 Task: Create a schedule automation trigger every month on the 1 at 11:00 AM starting on January 1, 2023.
Action: Mouse moved to (1090, 310)
Screenshot: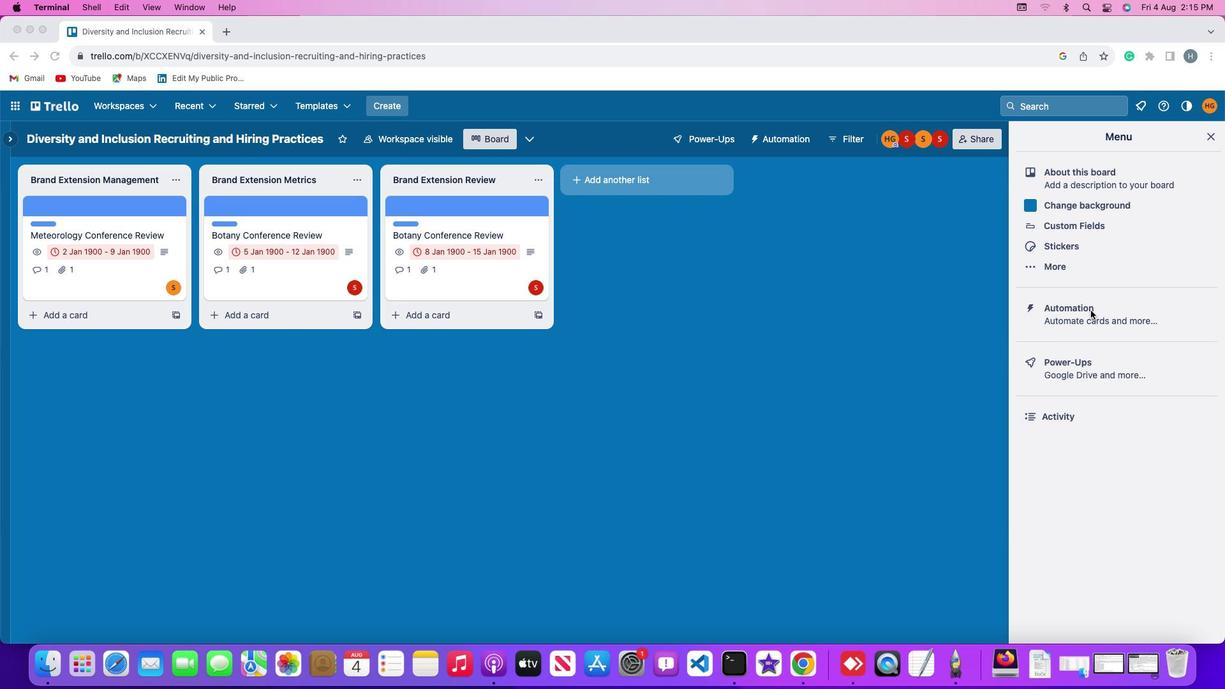
Action: Mouse pressed left at (1090, 310)
Screenshot: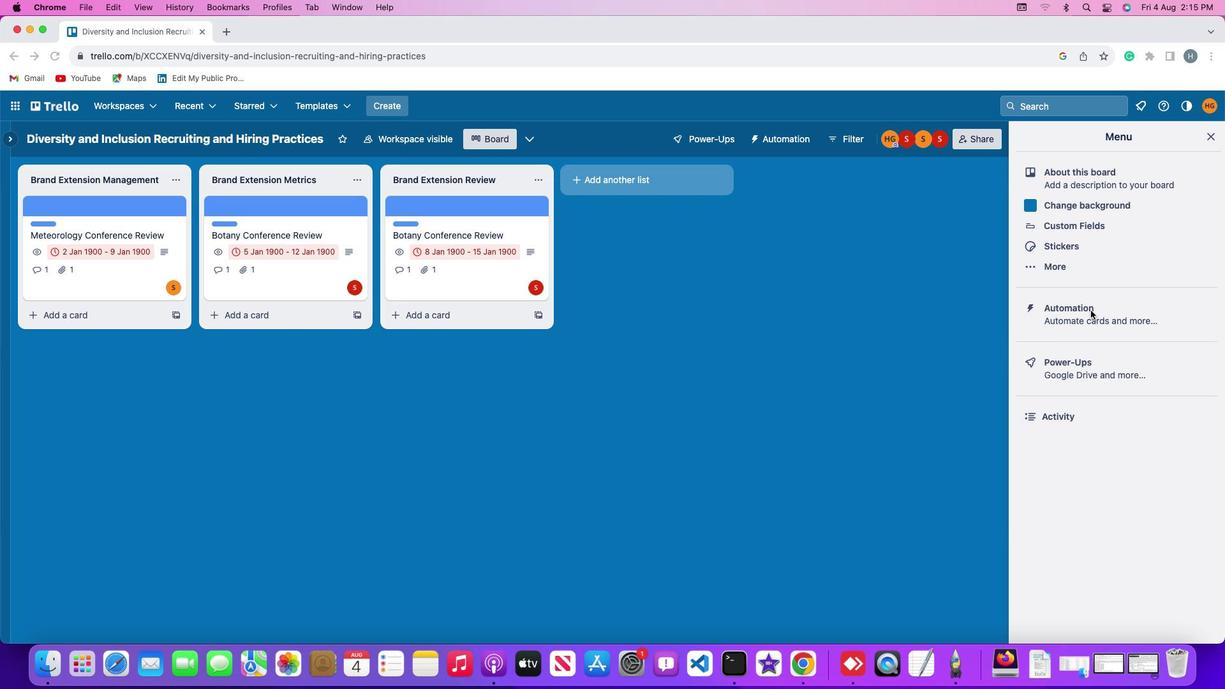 
Action: Mouse moved to (1091, 310)
Screenshot: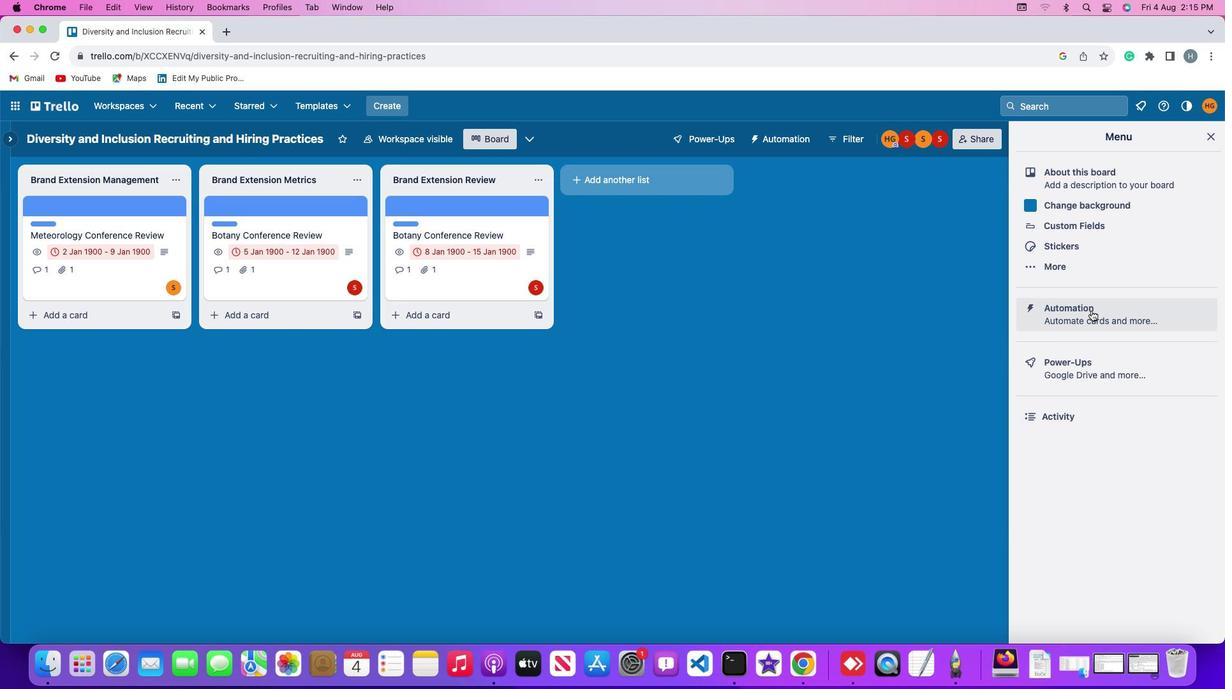 
Action: Mouse pressed left at (1091, 310)
Screenshot: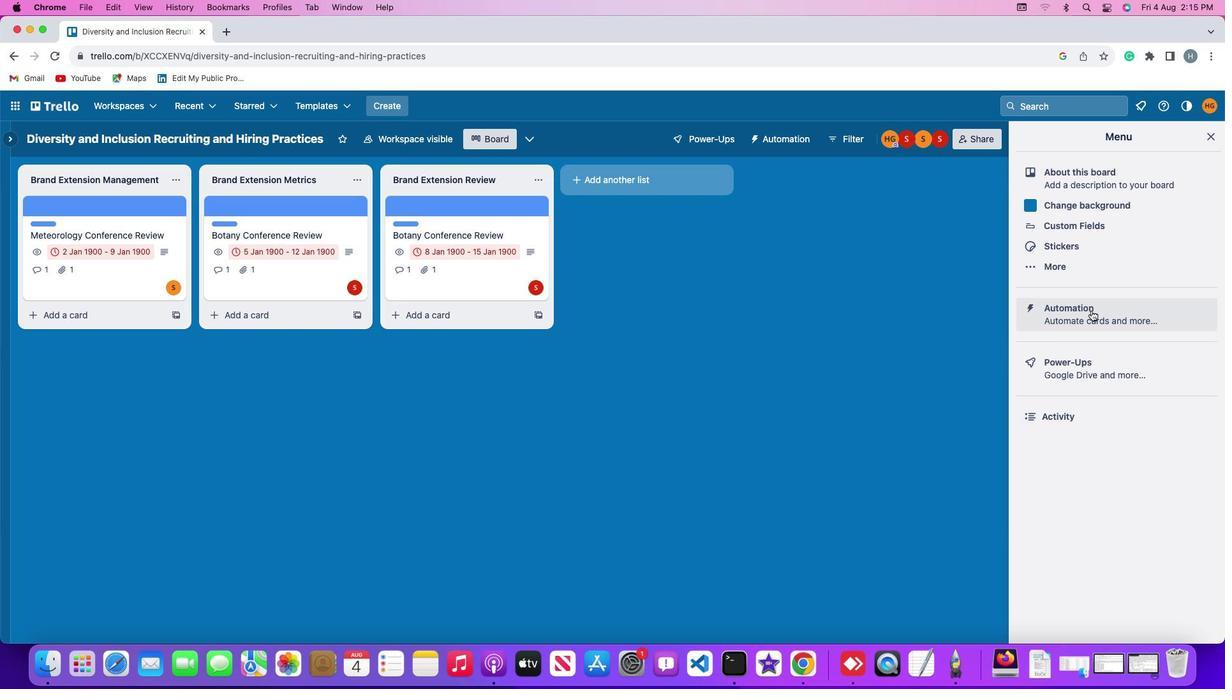 
Action: Mouse moved to (77, 275)
Screenshot: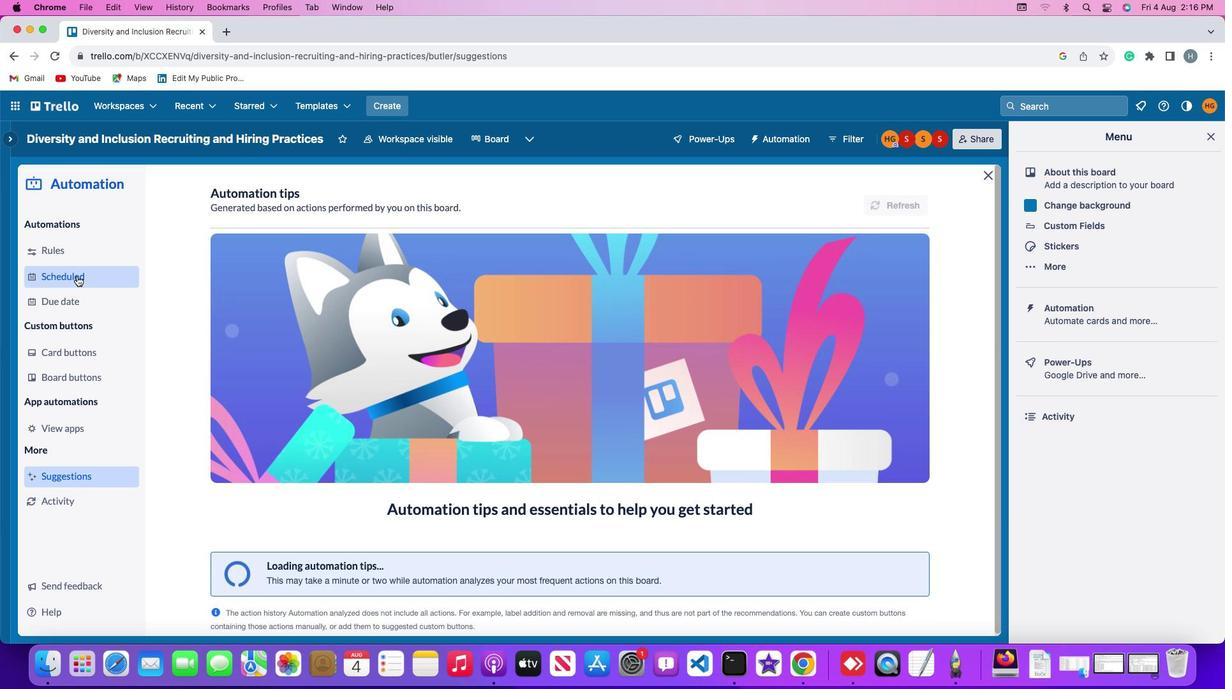 
Action: Mouse pressed left at (77, 275)
Screenshot: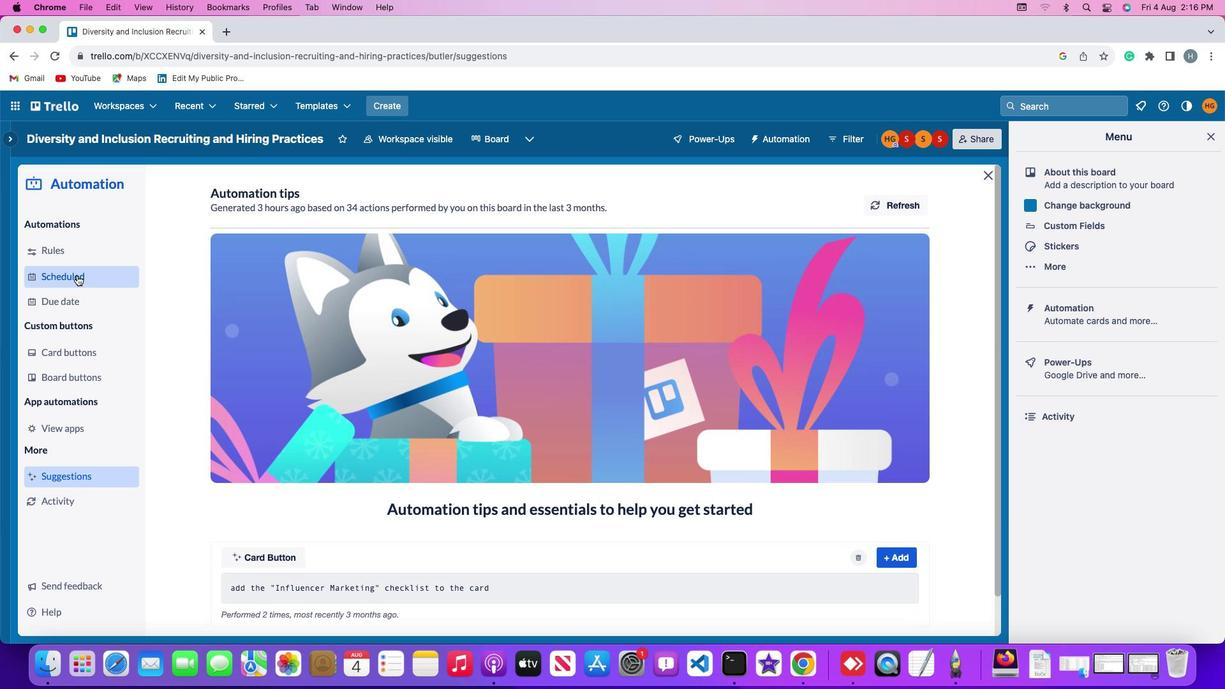
Action: Mouse moved to (874, 193)
Screenshot: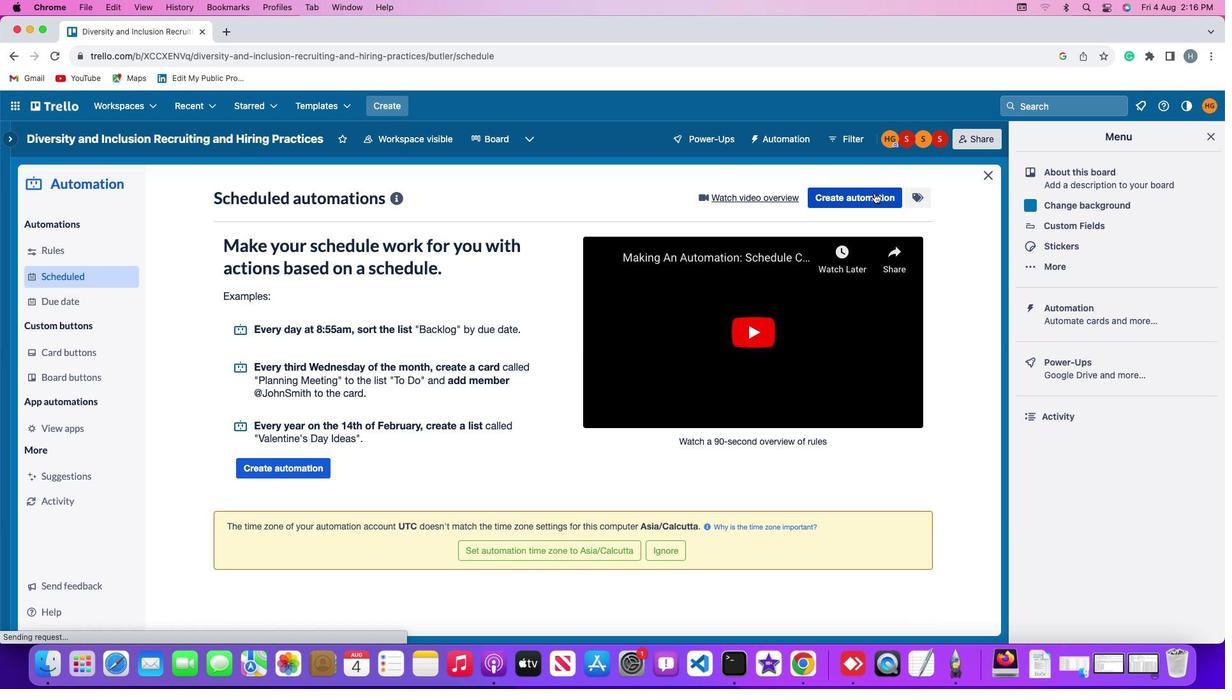 
Action: Mouse pressed left at (874, 193)
Screenshot: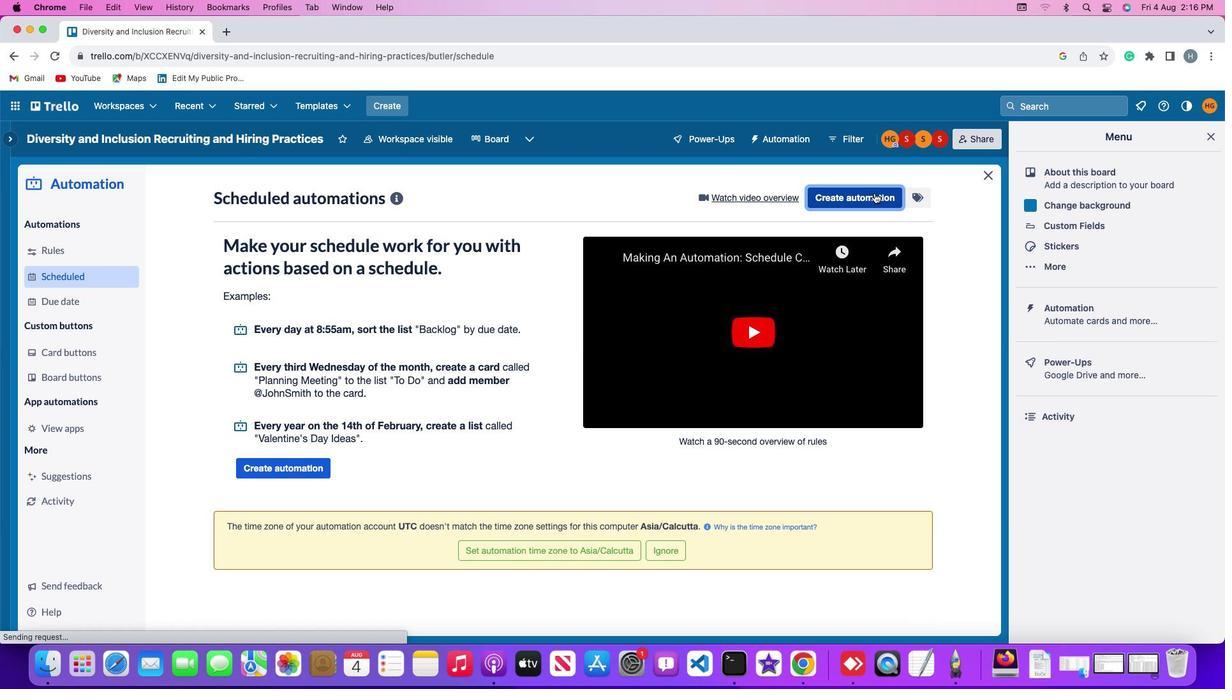 
Action: Mouse moved to (676, 317)
Screenshot: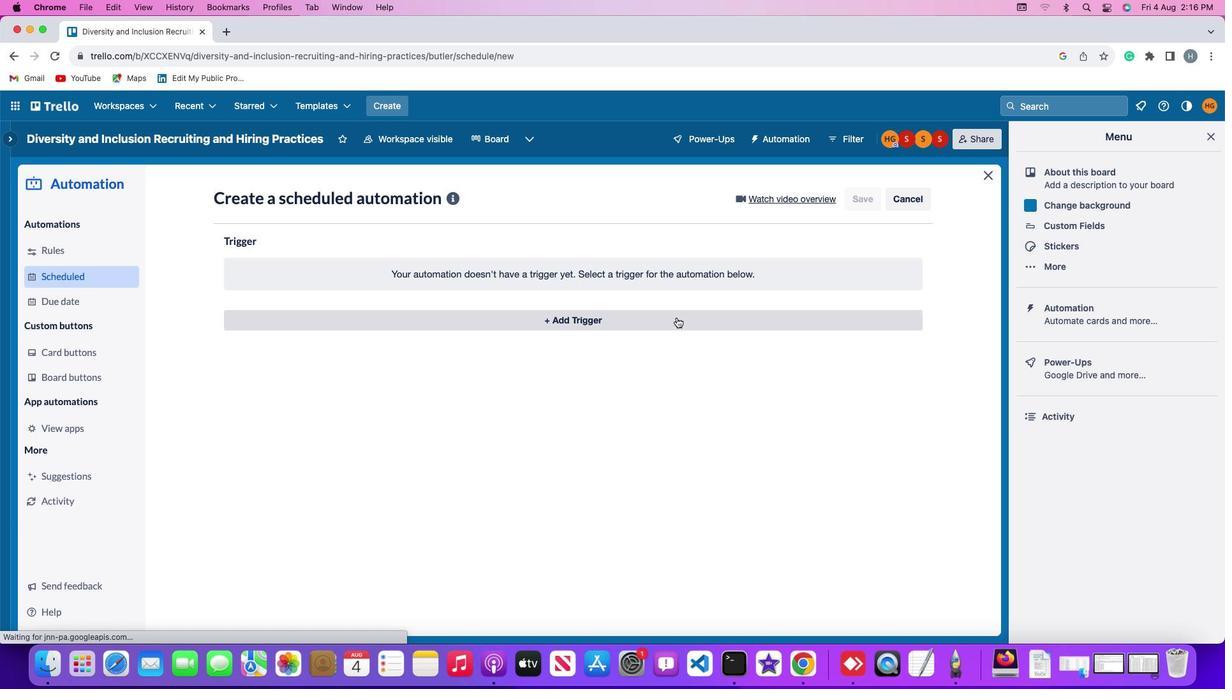 
Action: Mouse pressed left at (676, 317)
Screenshot: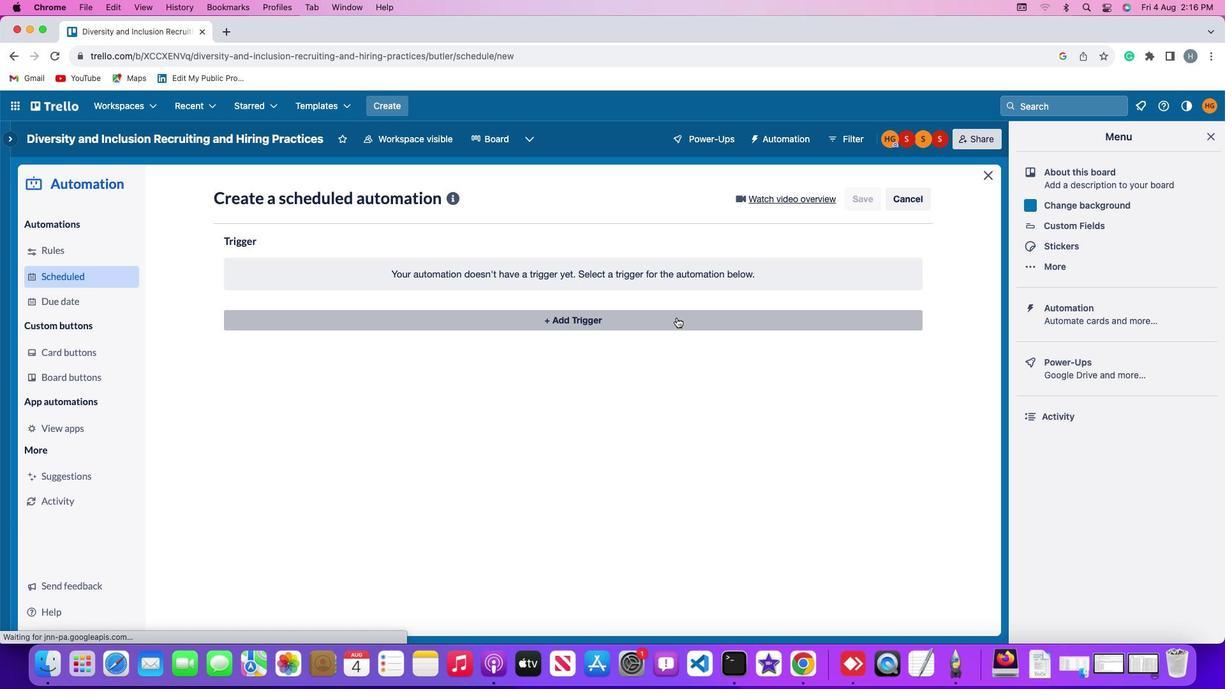 
Action: Mouse moved to (270, 534)
Screenshot: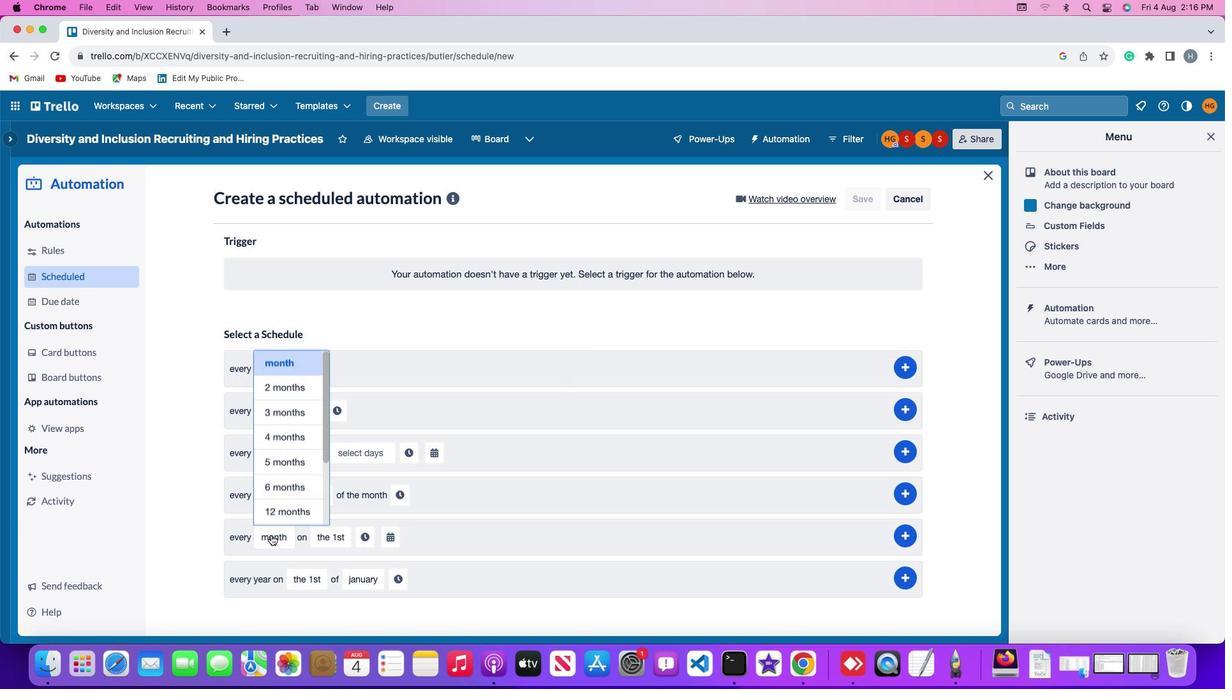 
Action: Mouse pressed left at (270, 534)
Screenshot: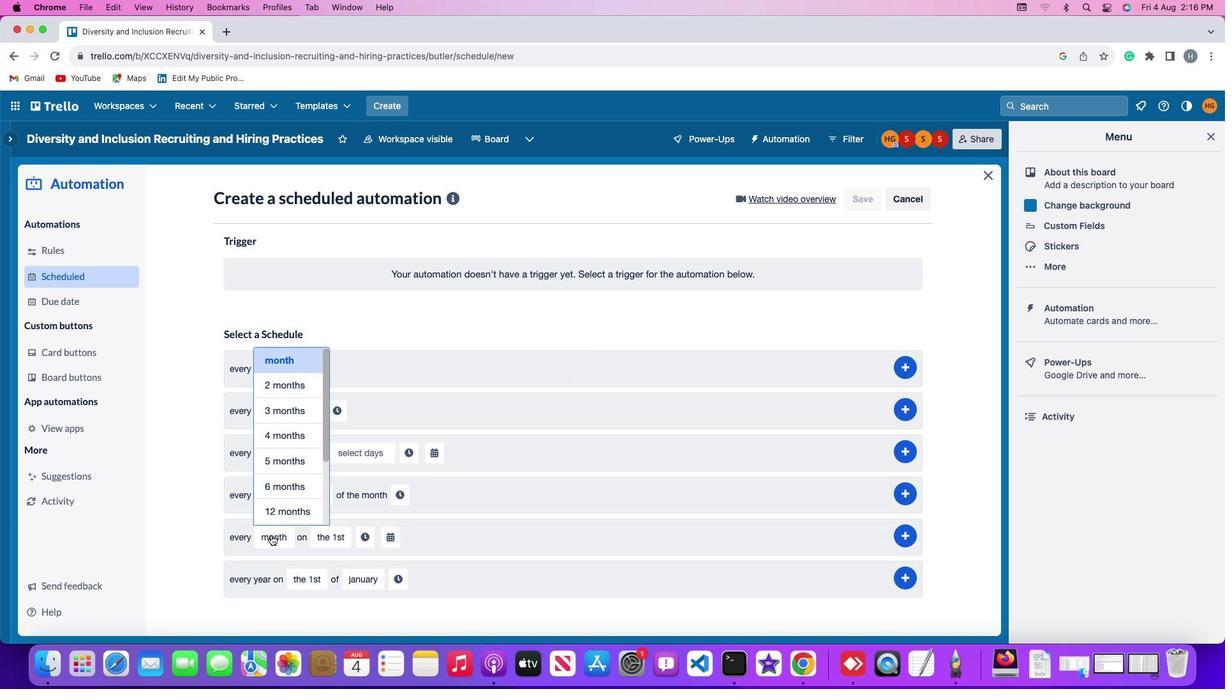 
Action: Mouse moved to (289, 359)
Screenshot: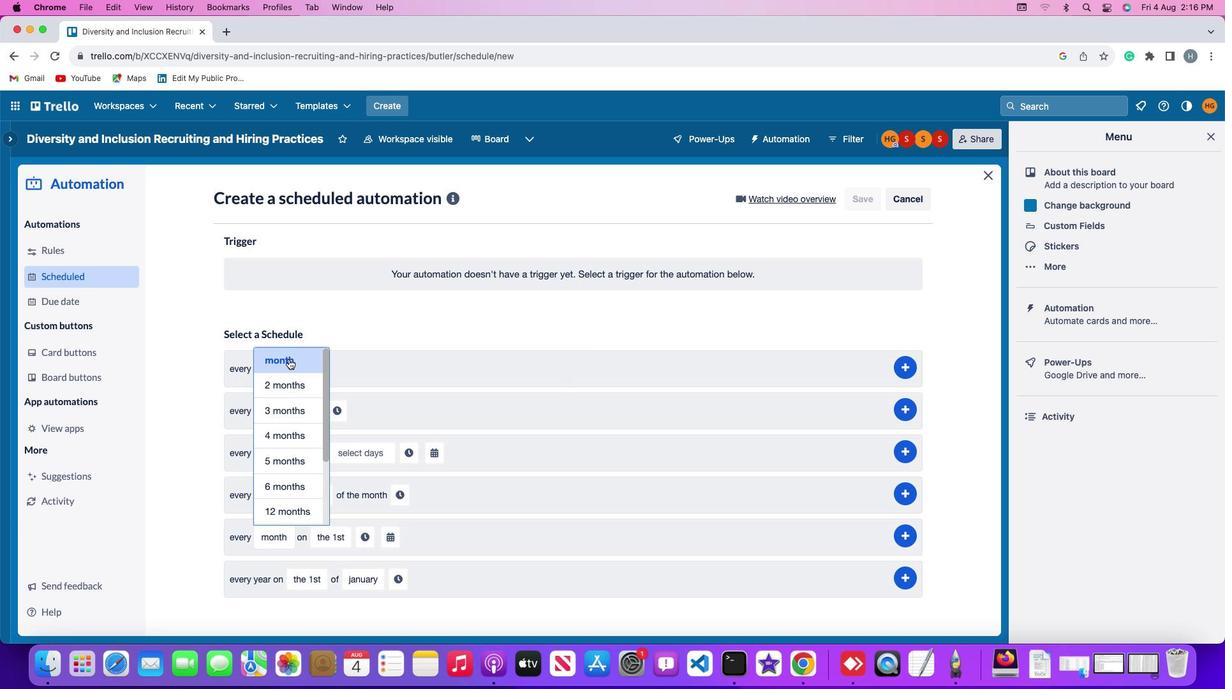 
Action: Mouse pressed left at (289, 359)
Screenshot: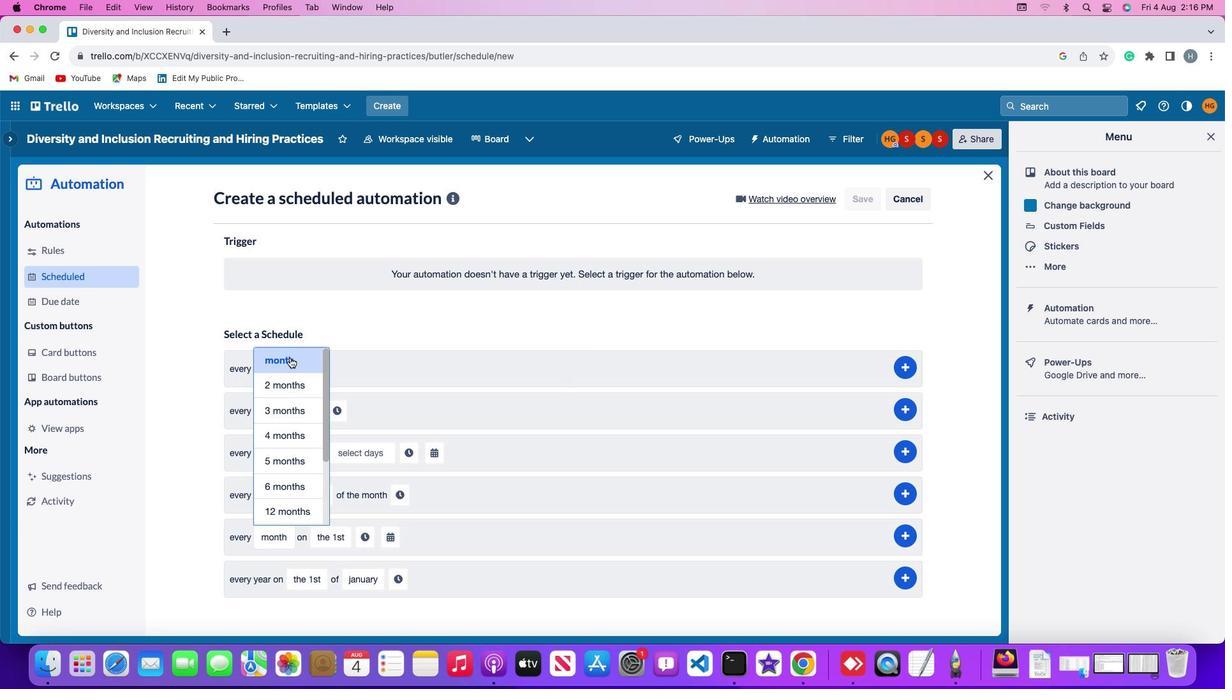 
Action: Mouse moved to (334, 533)
Screenshot: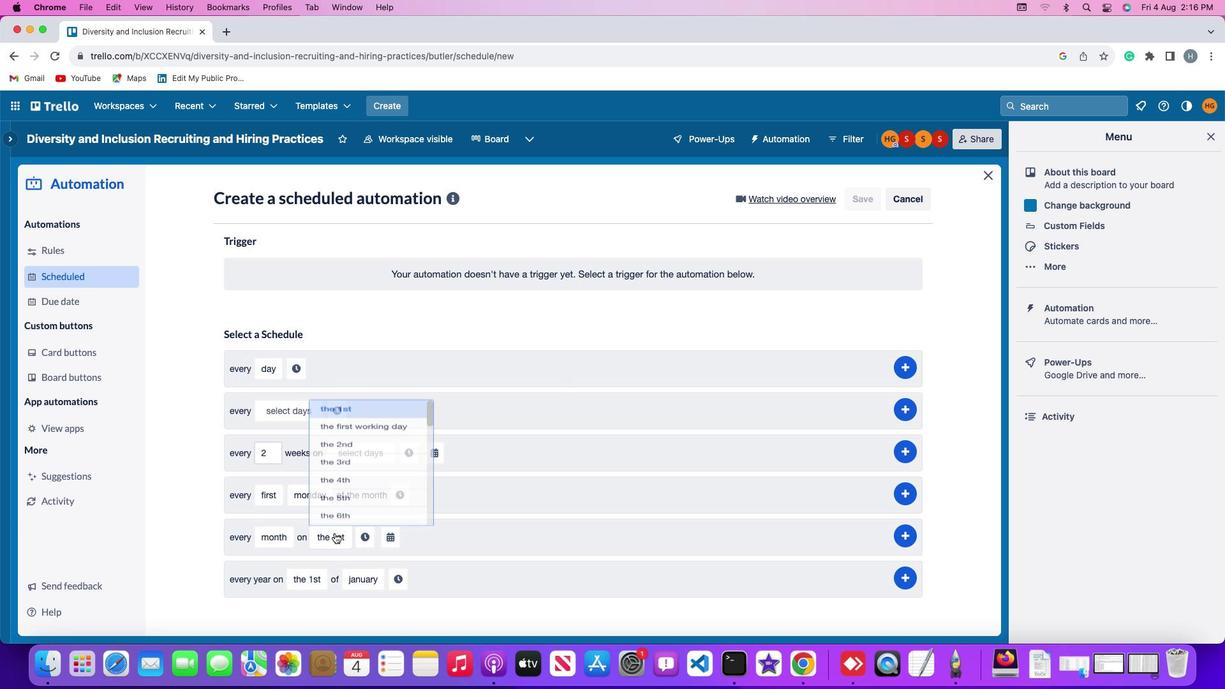 
Action: Mouse pressed left at (334, 533)
Screenshot: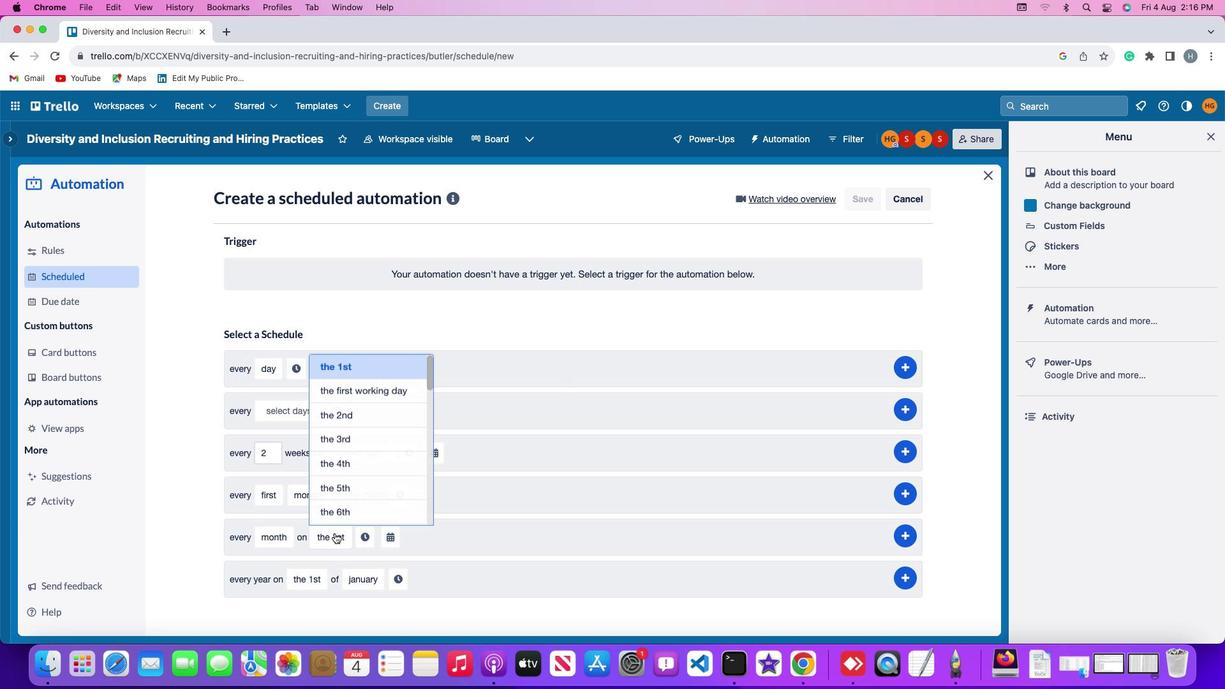 
Action: Mouse moved to (365, 360)
Screenshot: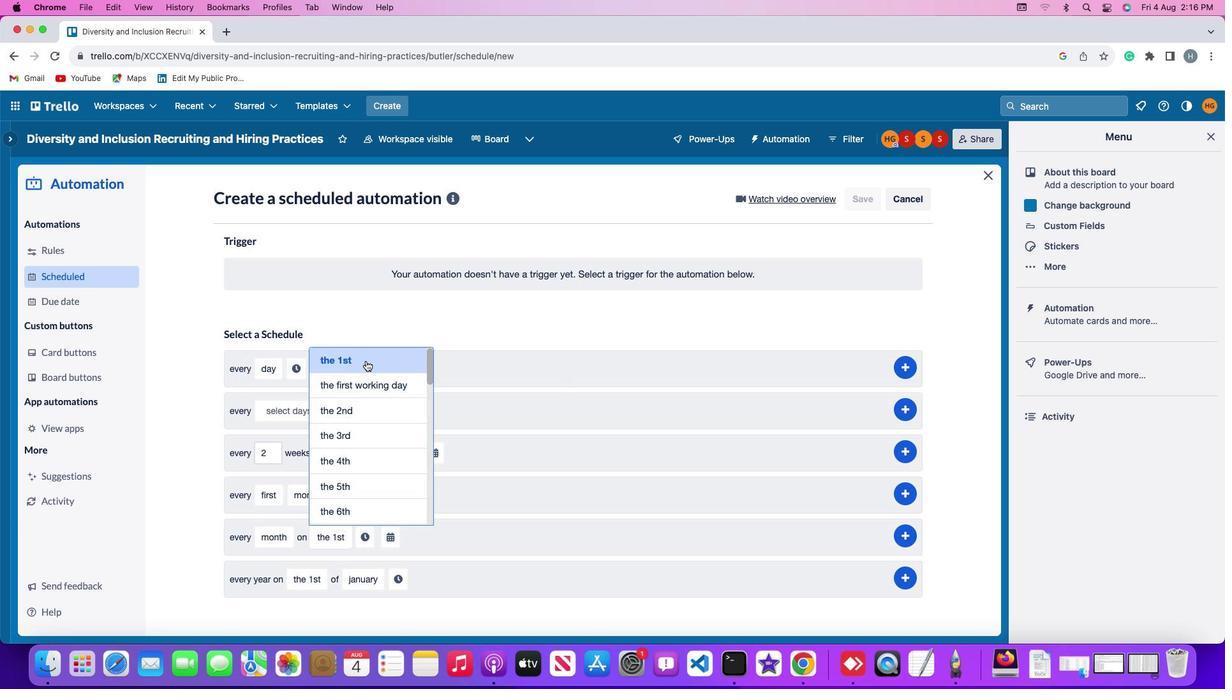 
Action: Mouse pressed left at (365, 360)
Screenshot: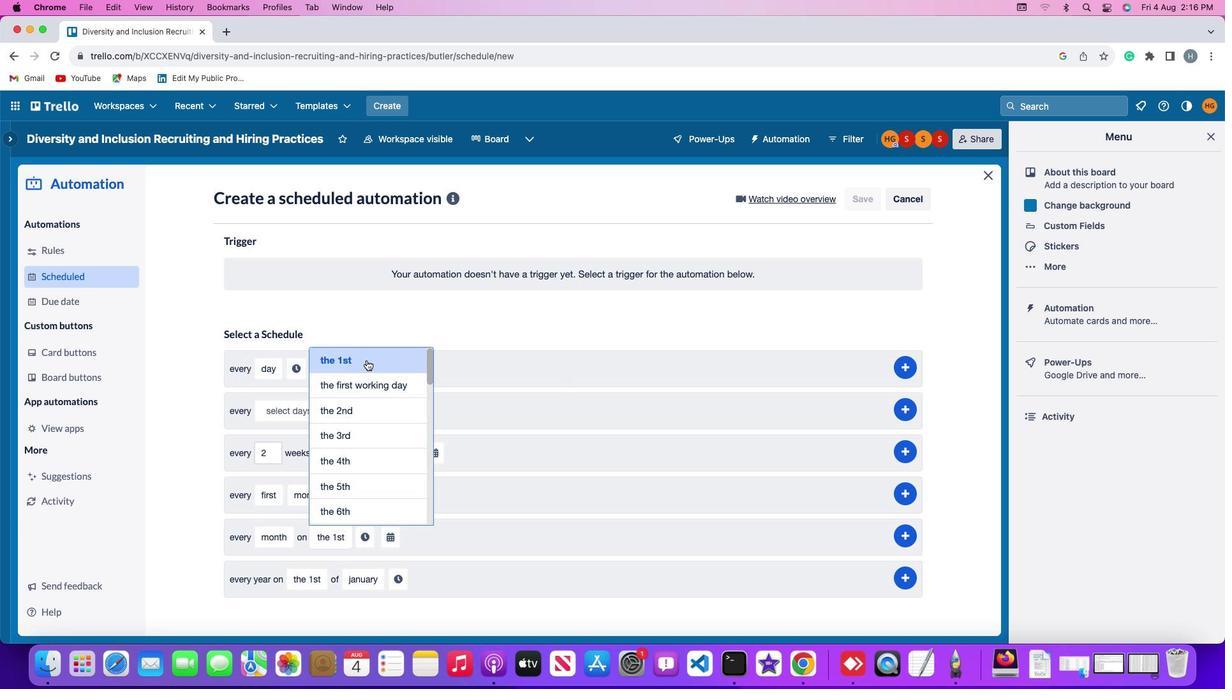 
Action: Mouse moved to (367, 536)
Screenshot: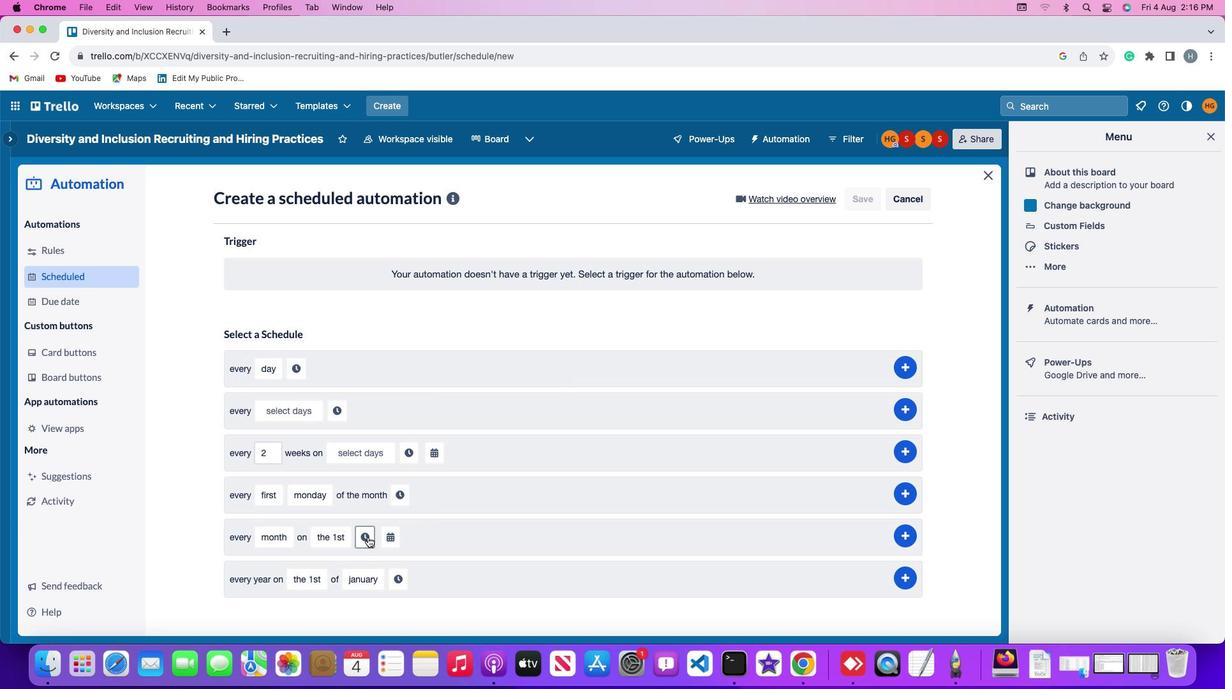 
Action: Mouse pressed left at (367, 536)
Screenshot: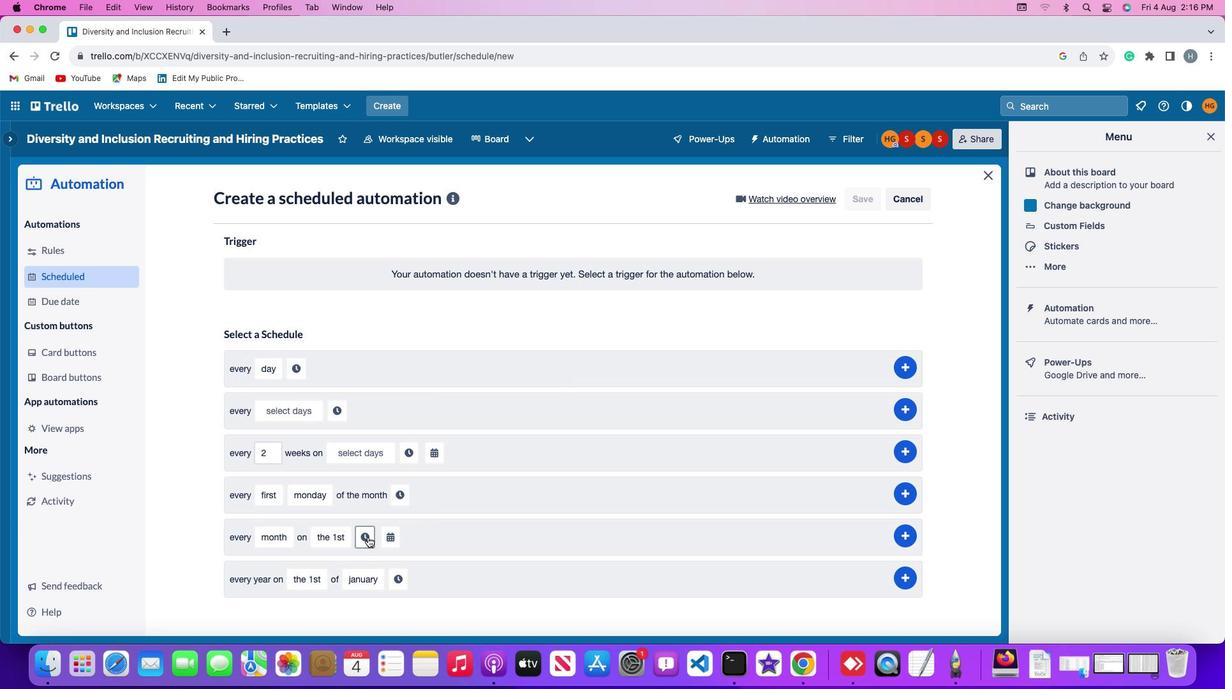 
Action: Mouse moved to (390, 538)
Screenshot: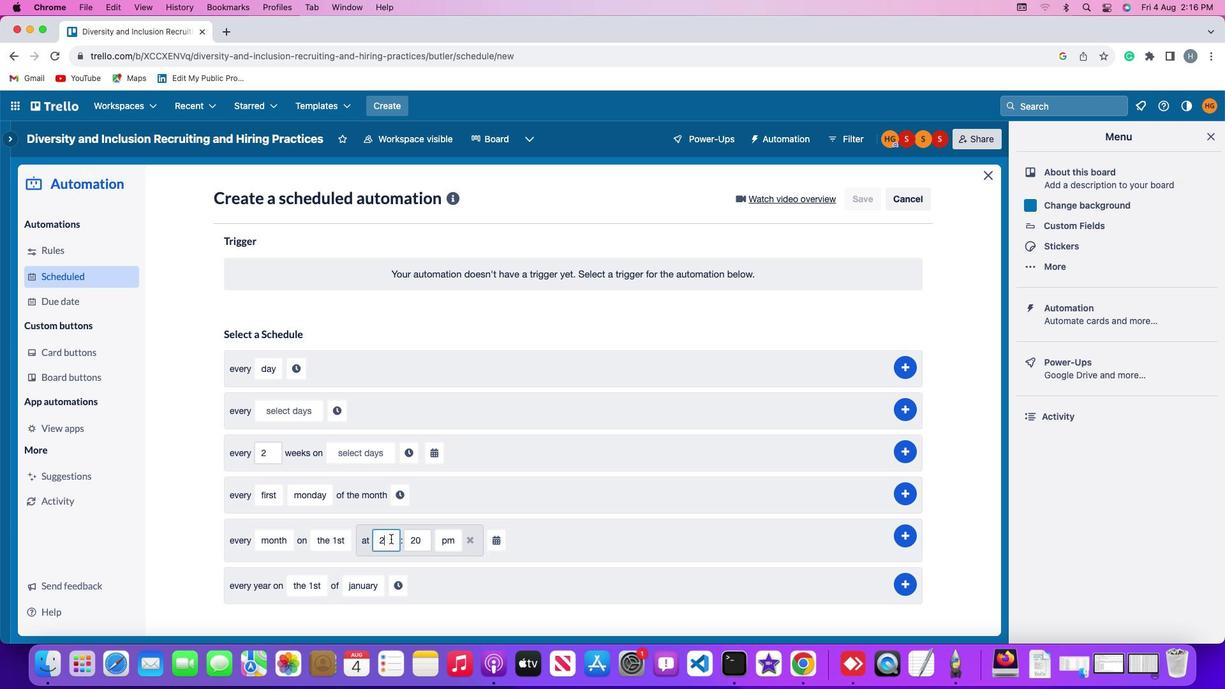 
Action: Mouse pressed left at (390, 538)
Screenshot: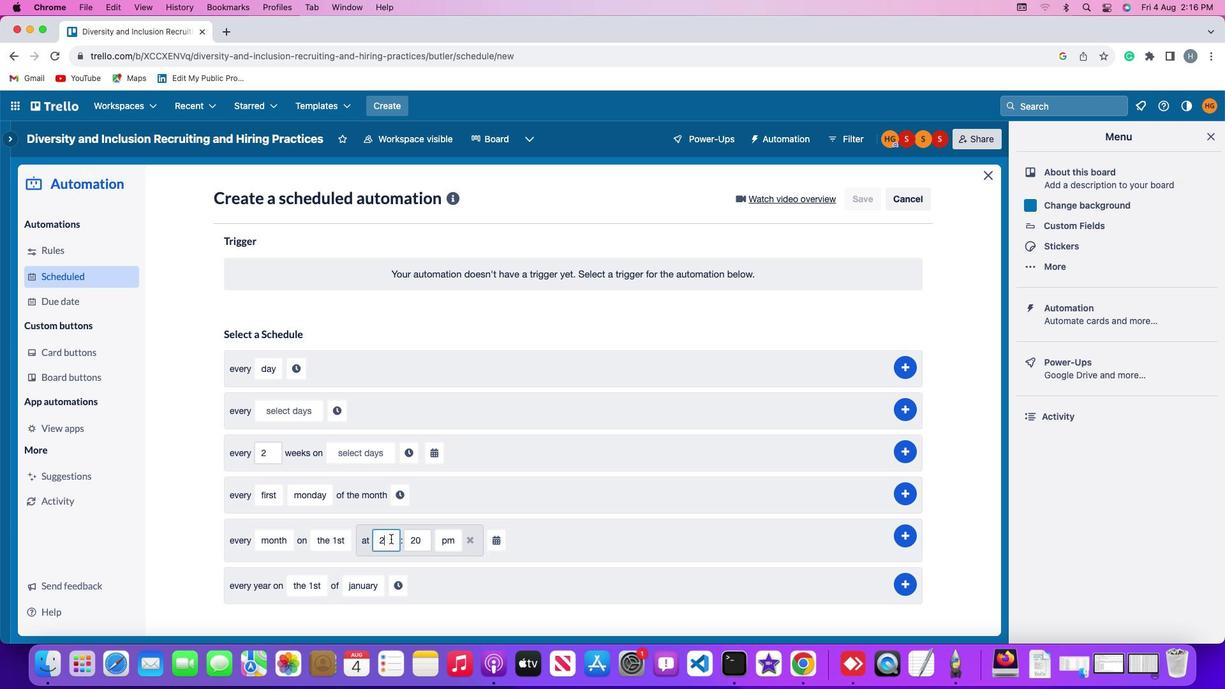 
Action: Key pressed Key.backspace
Screenshot: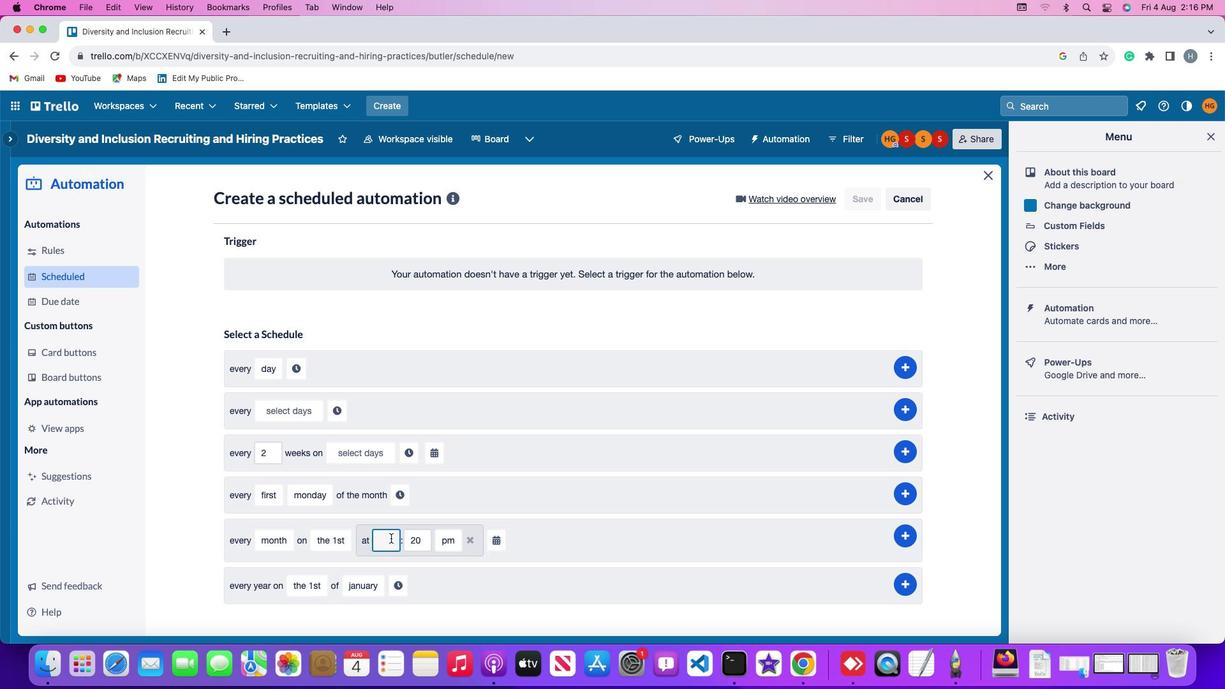 
Action: Mouse moved to (391, 537)
Screenshot: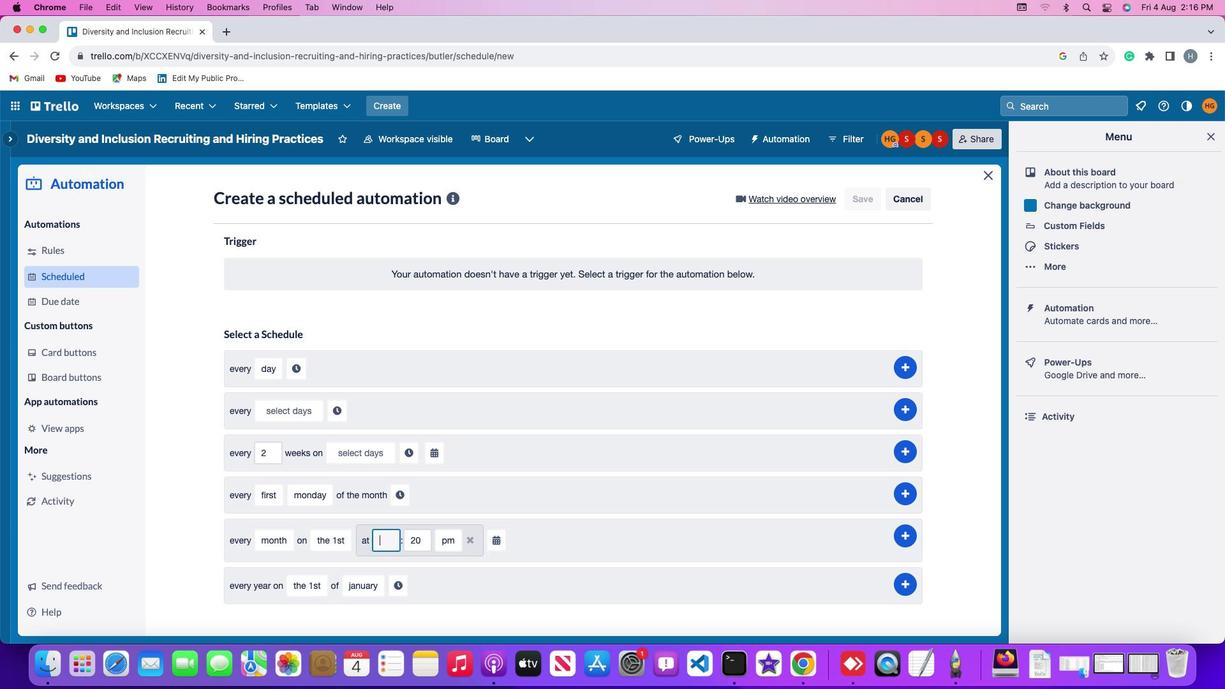 
Action: Key pressed '1''1'
Screenshot: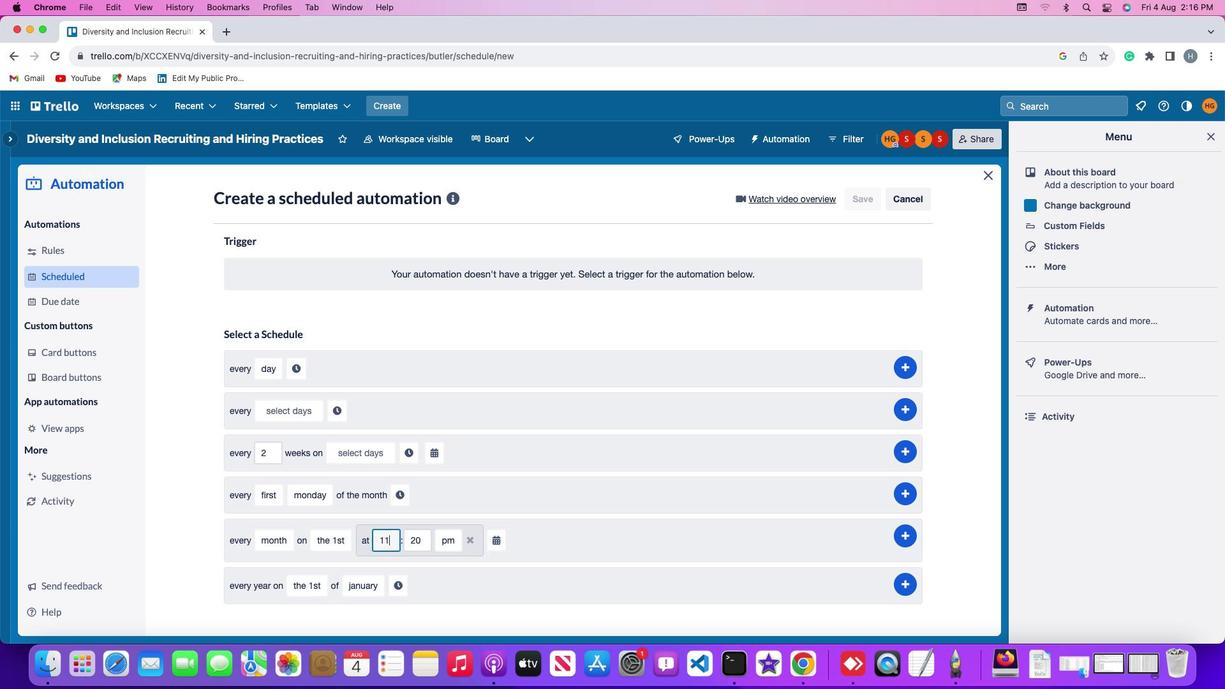 
Action: Mouse moved to (423, 539)
Screenshot: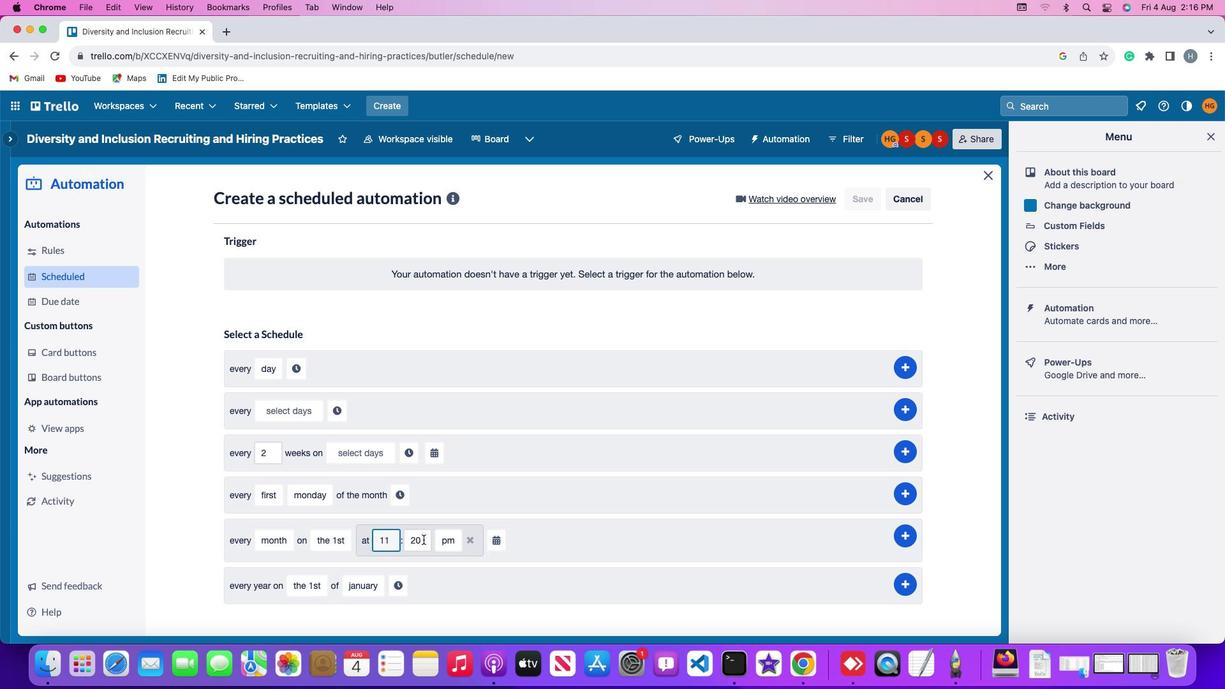 
Action: Mouse pressed left at (423, 539)
Screenshot: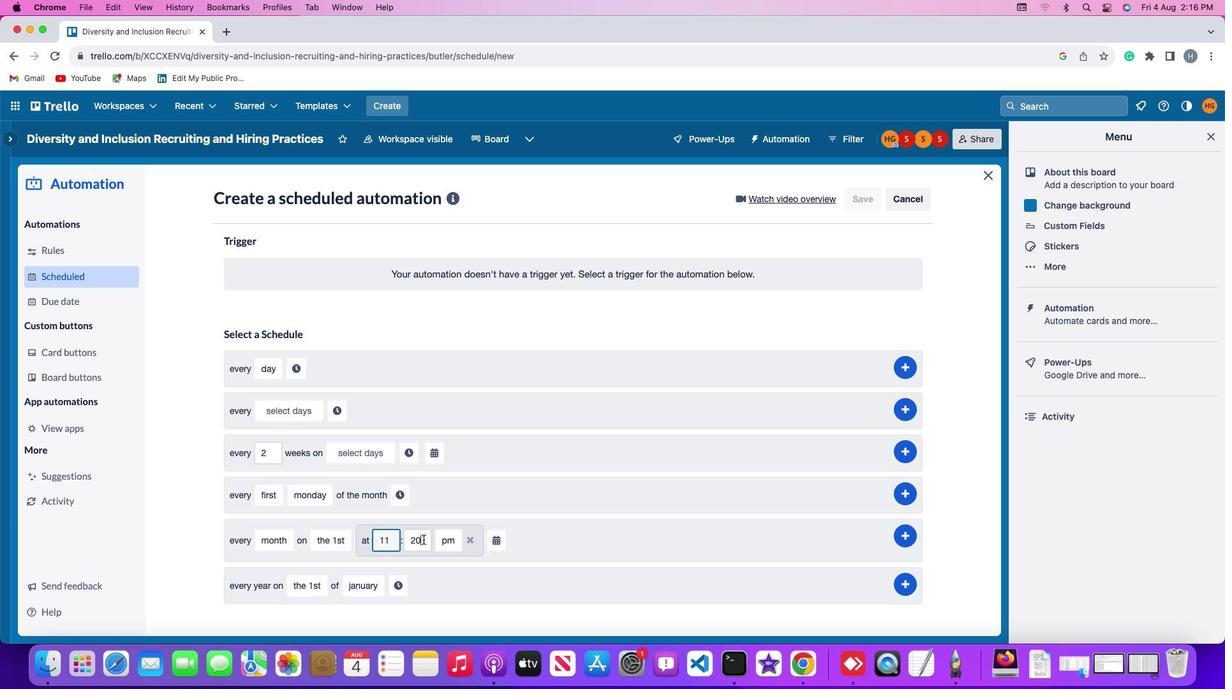 
Action: Key pressed Key.backspaceKey.backspace'0''0'
Screenshot: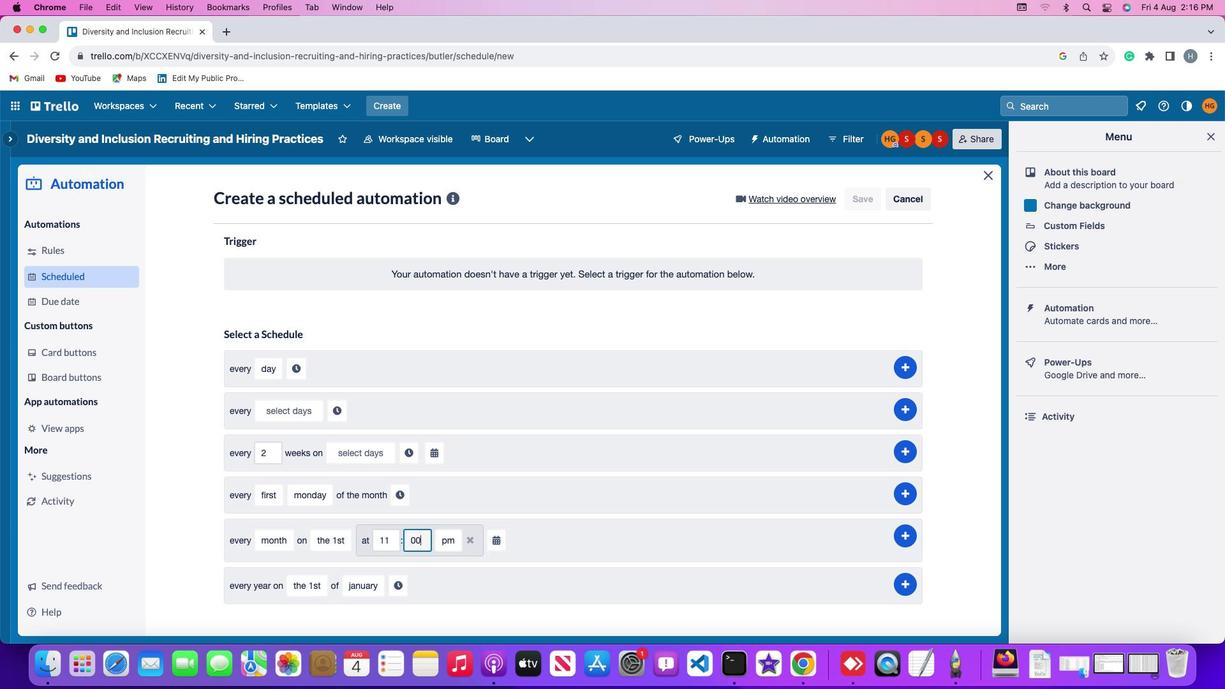 
Action: Mouse moved to (445, 542)
Screenshot: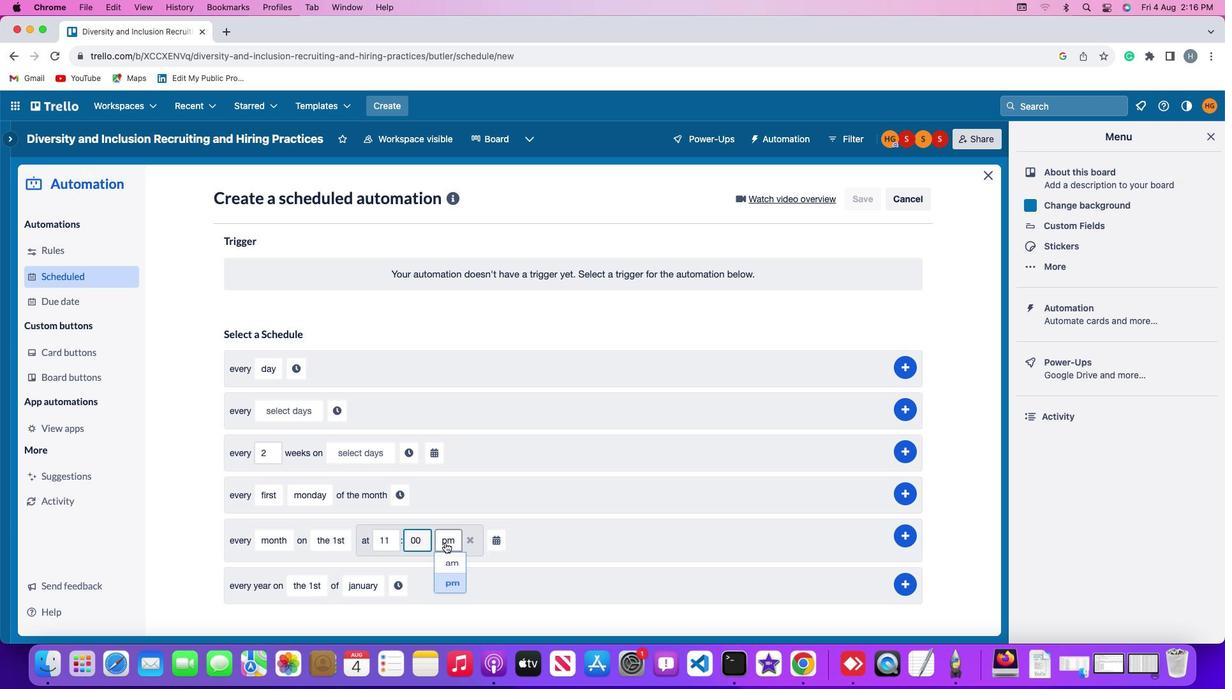 
Action: Mouse pressed left at (445, 542)
Screenshot: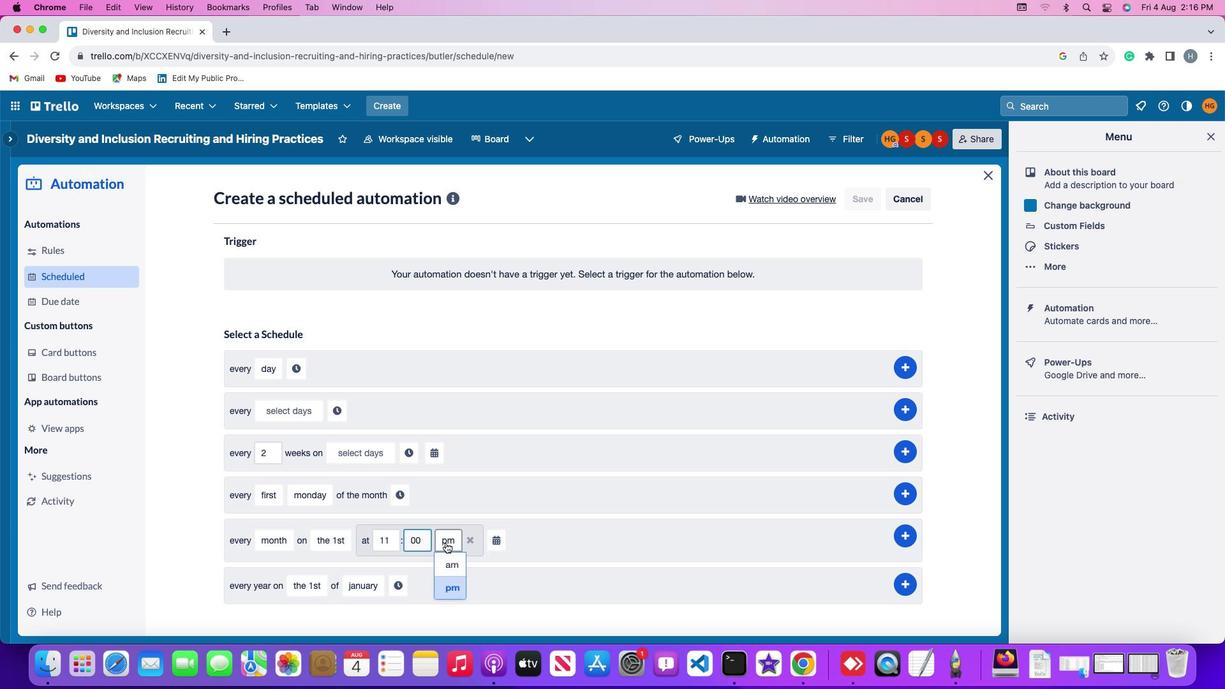 
Action: Mouse moved to (449, 564)
Screenshot: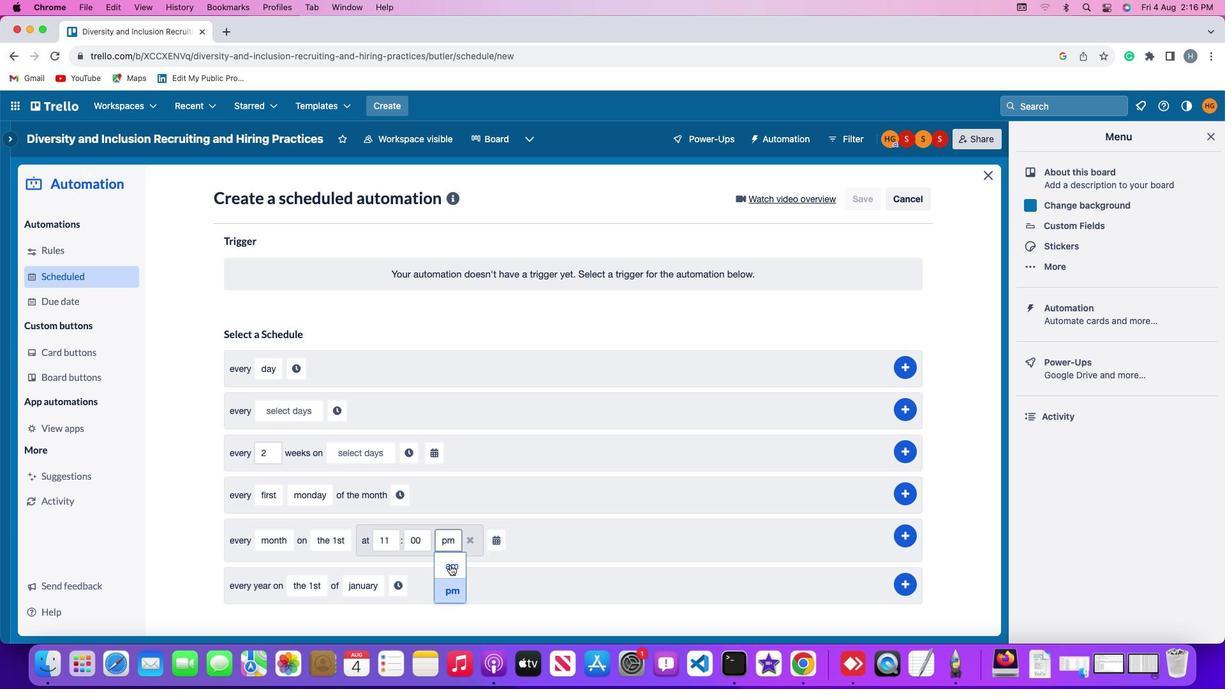 
Action: Mouse pressed left at (449, 564)
Screenshot: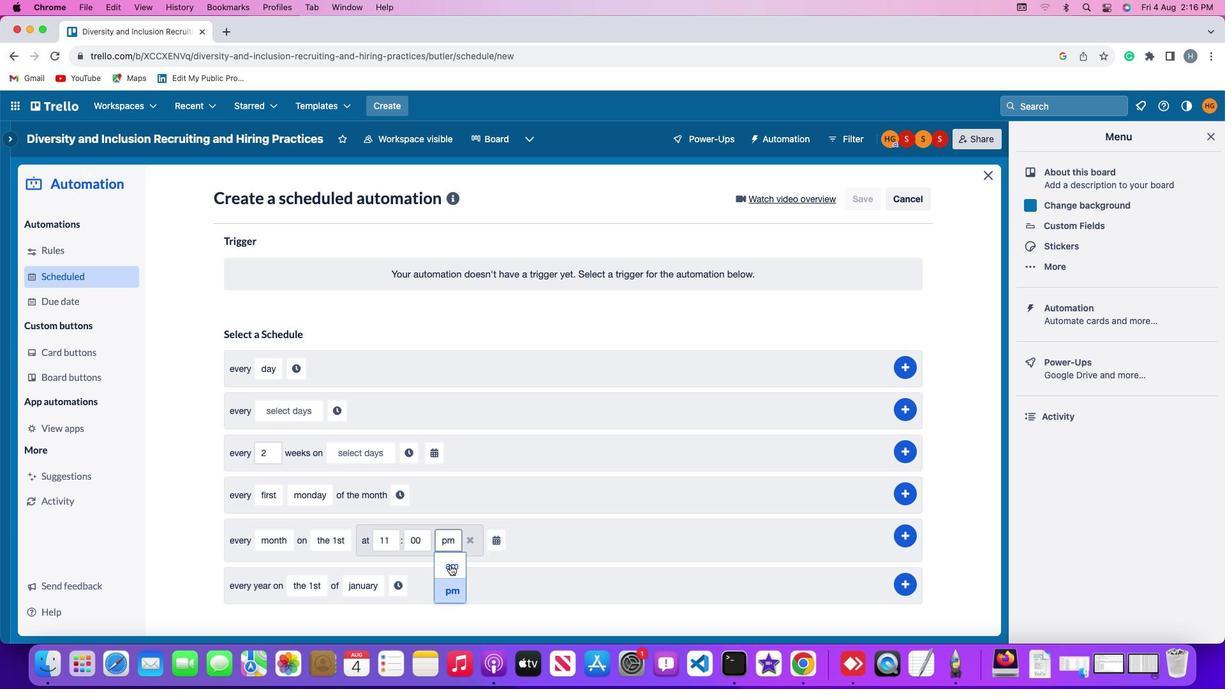 
Action: Mouse moved to (494, 540)
Screenshot: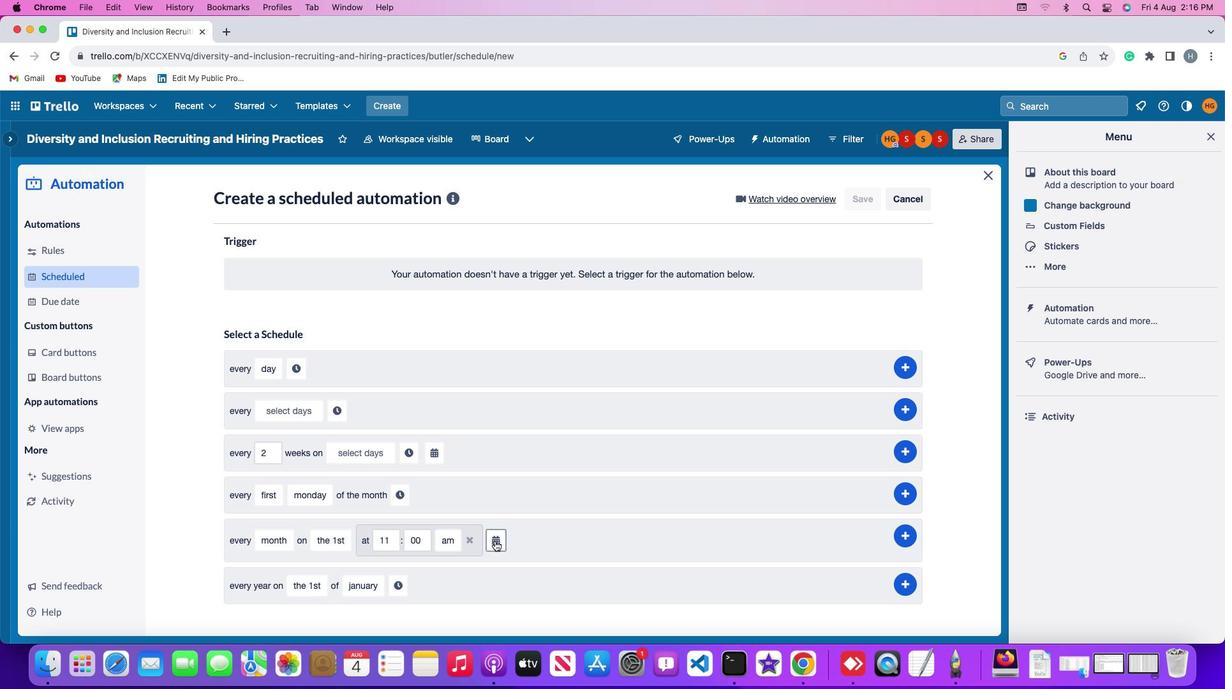 
Action: Mouse pressed left at (494, 540)
Screenshot: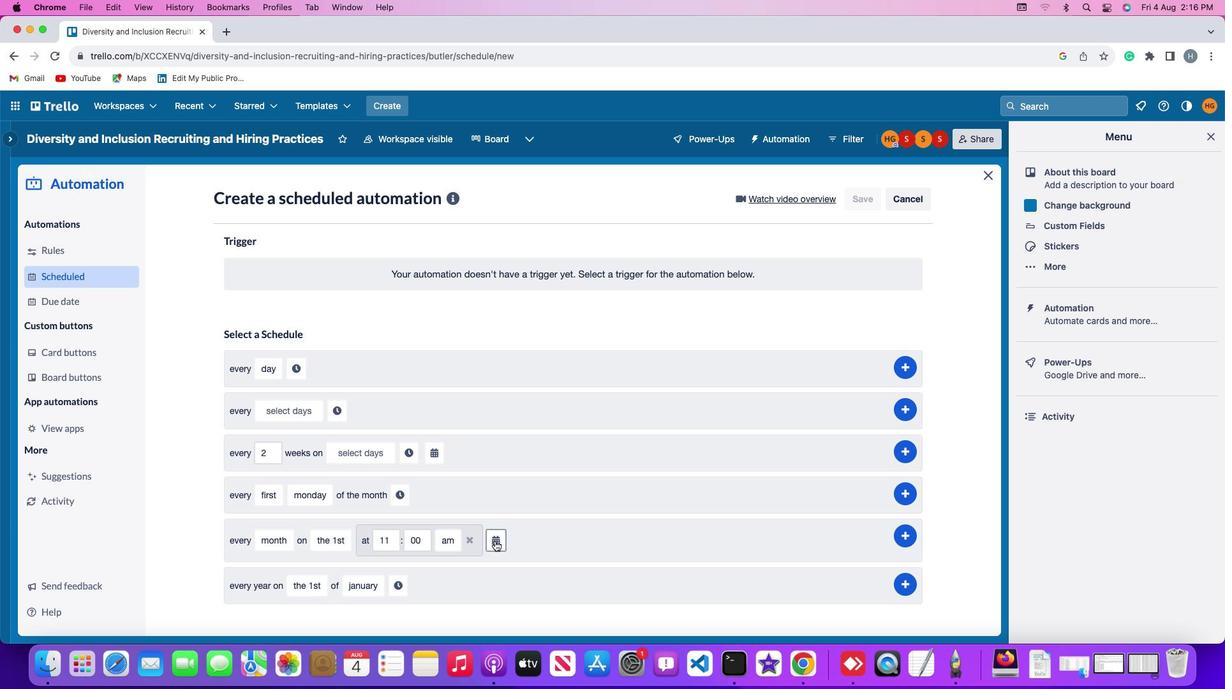 
Action: Mouse moved to (567, 587)
Screenshot: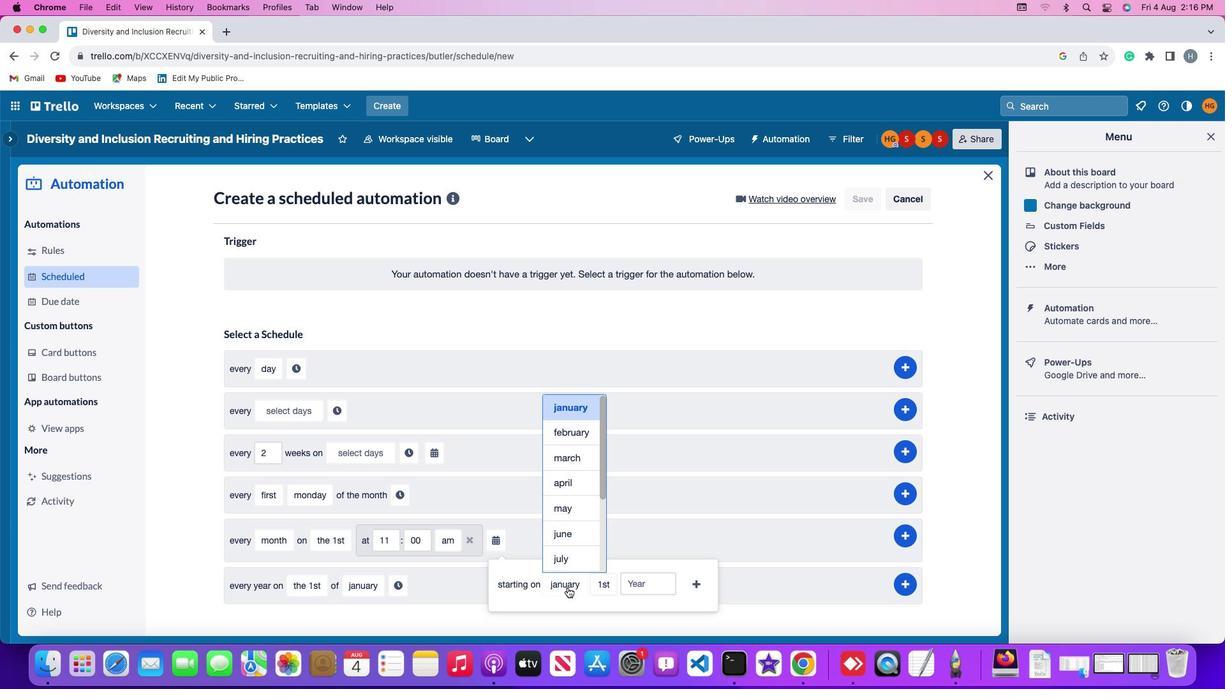 
Action: Mouse pressed left at (567, 587)
Screenshot: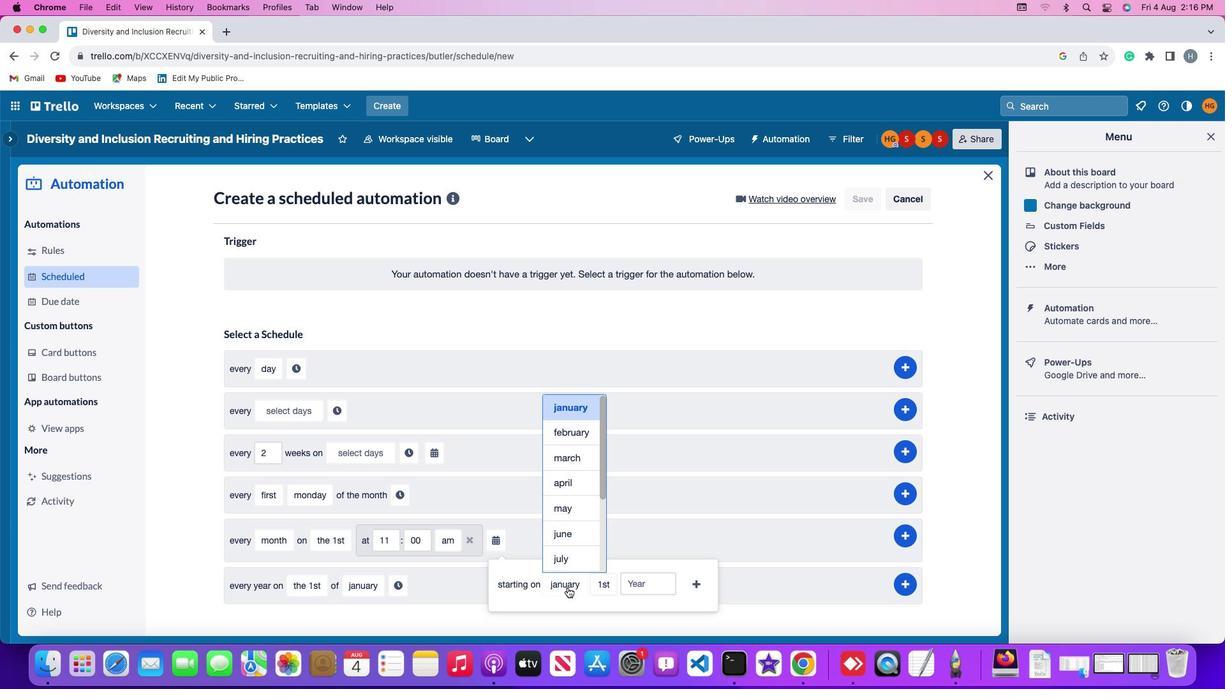 
Action: Mouse moved to (564, 407)
Screenshot: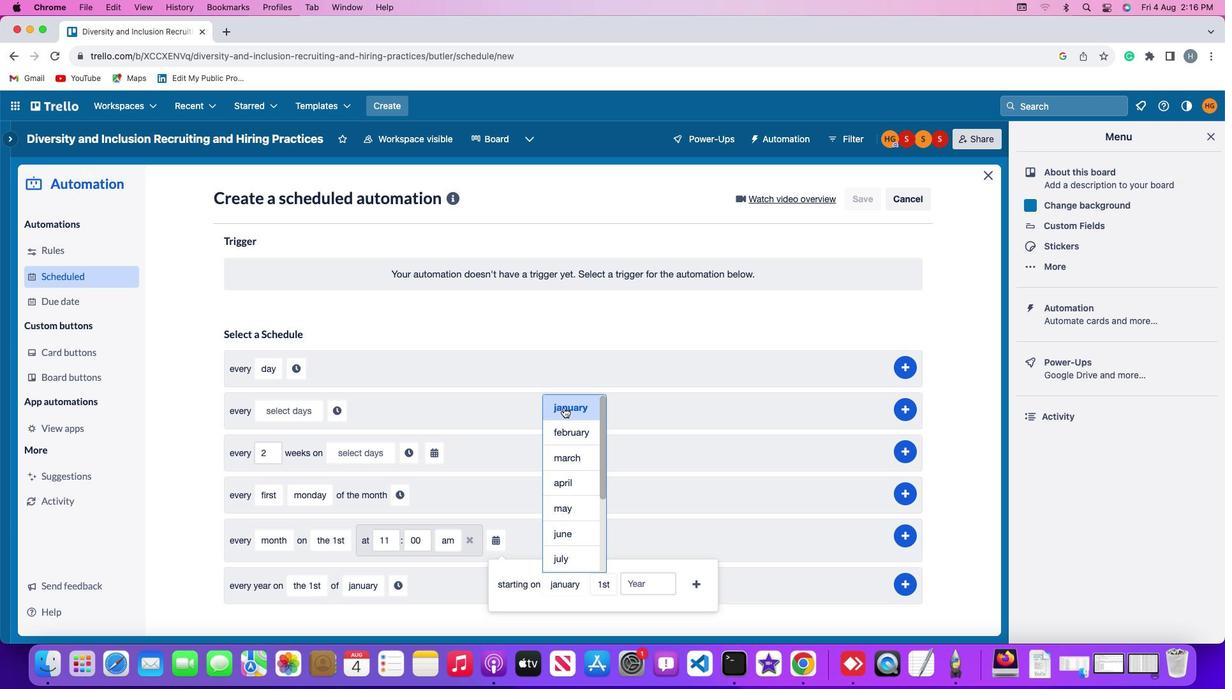 
Action: Mouse pressed left at (564, 407)
Screenshot: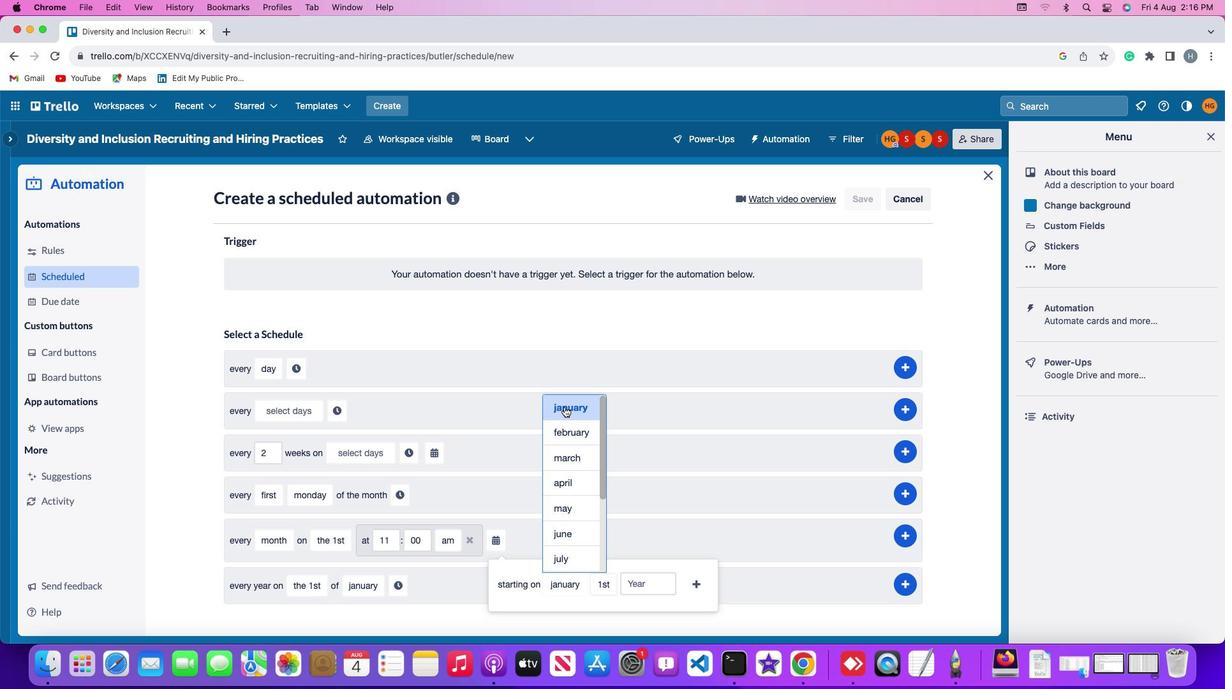 
Action: Mouse moved to (597, 581)
Screenshot: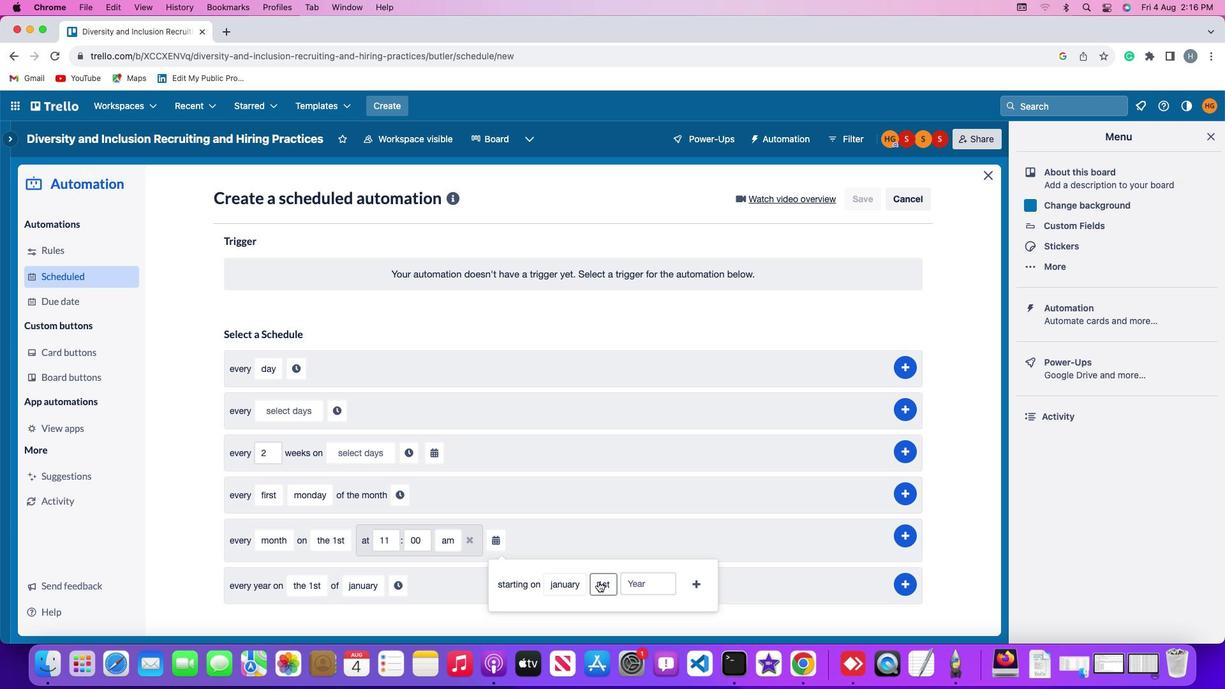 
Action: Mouse pressed left at (597, 581)
Screenshot: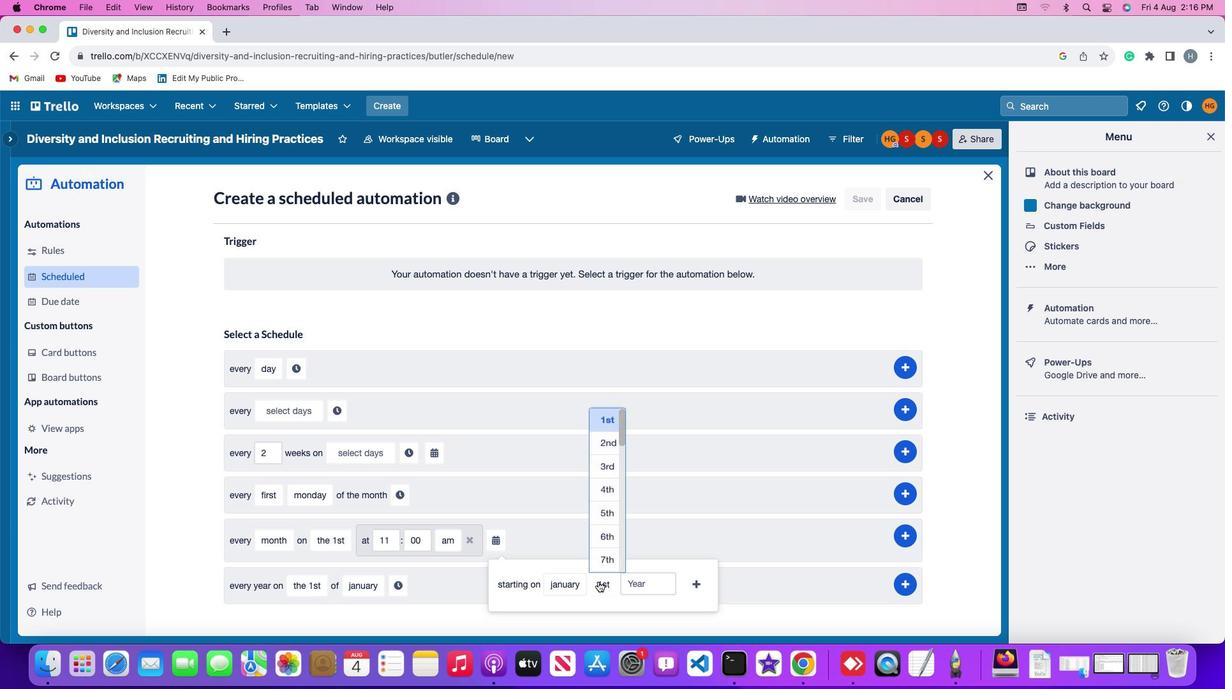 
Action: Mouse moved to (601, 403)
Screenshot: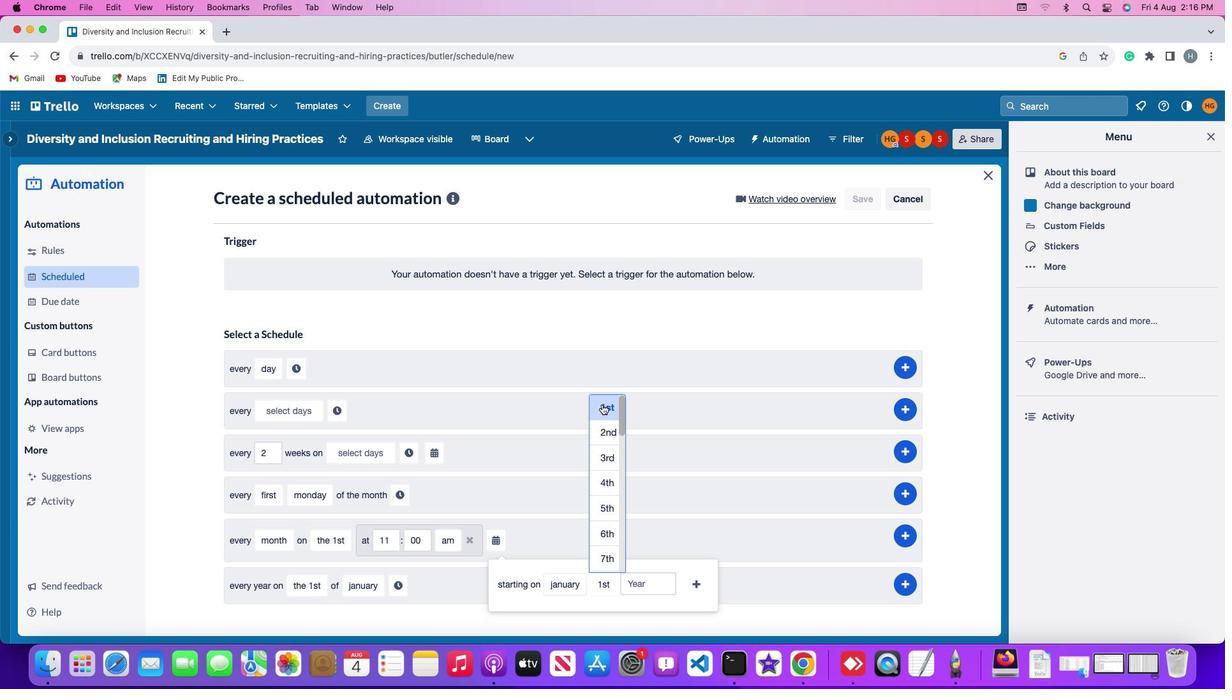 
Action: Mouse pressed left at (601, 403)
Screenshot: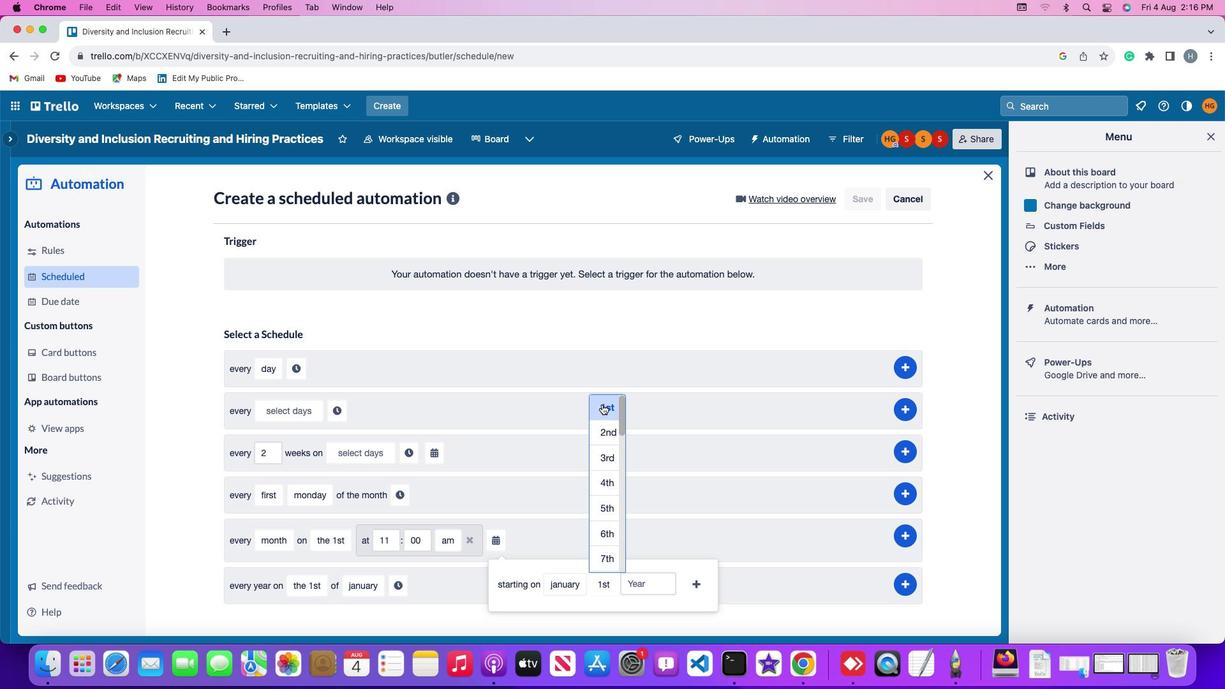 
Action: Mouse moved to (660, 579)
Screenshot: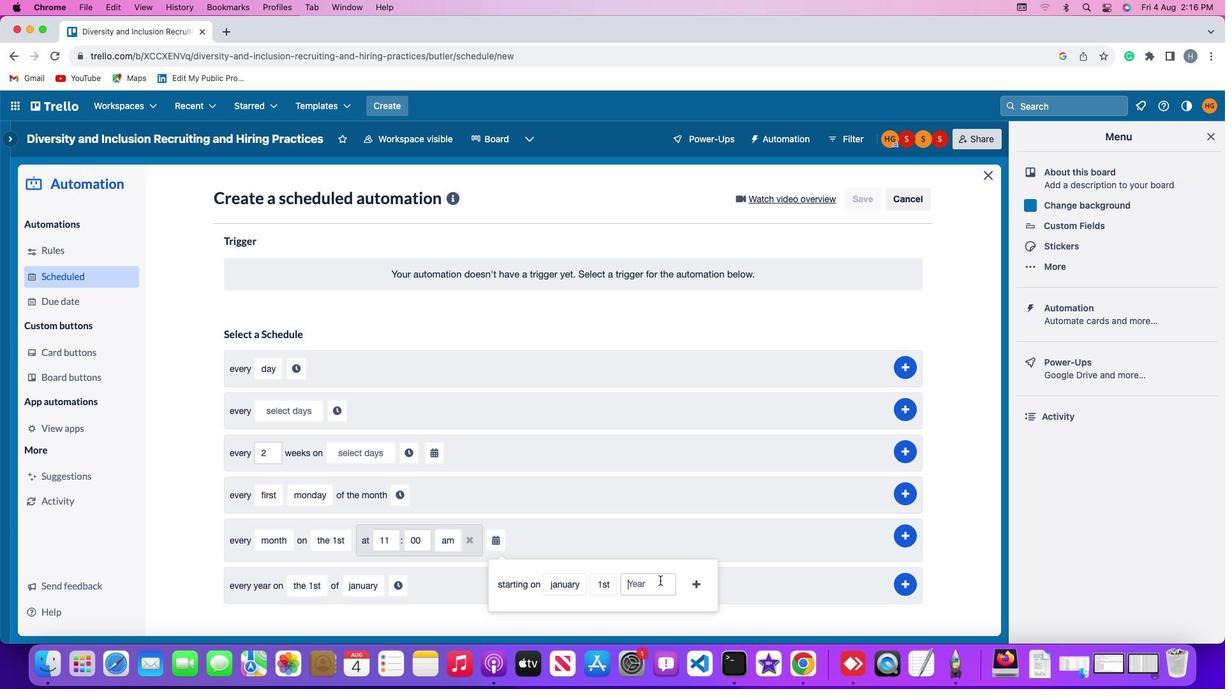 
Action: Mouse pressed left at (660, 579)
Screenshot: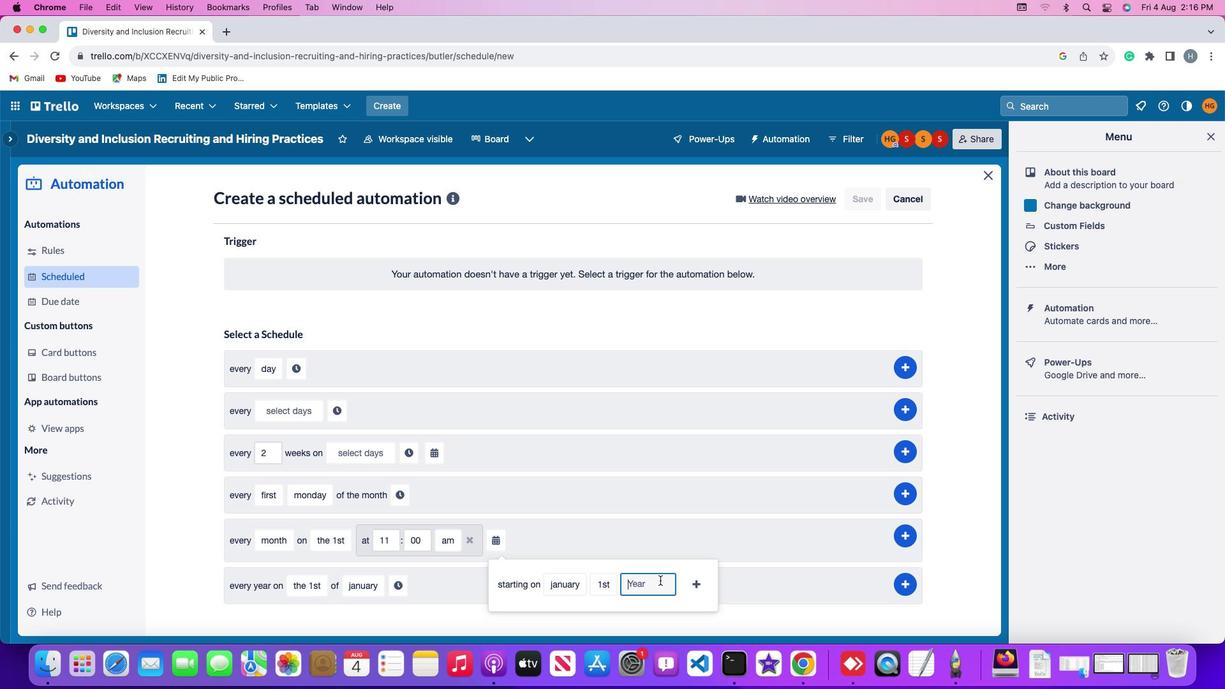 
Action: Mouse moved to (659, 579)
Screenshot: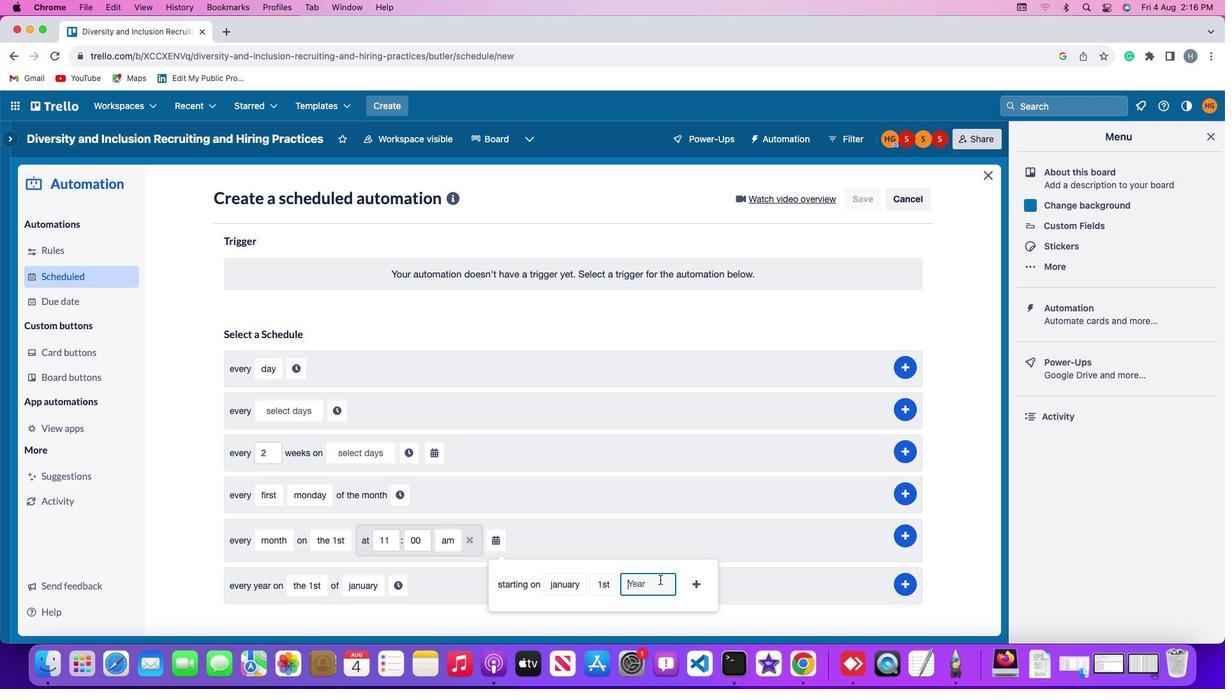 
Action: Key pressed '2'
Screenshot: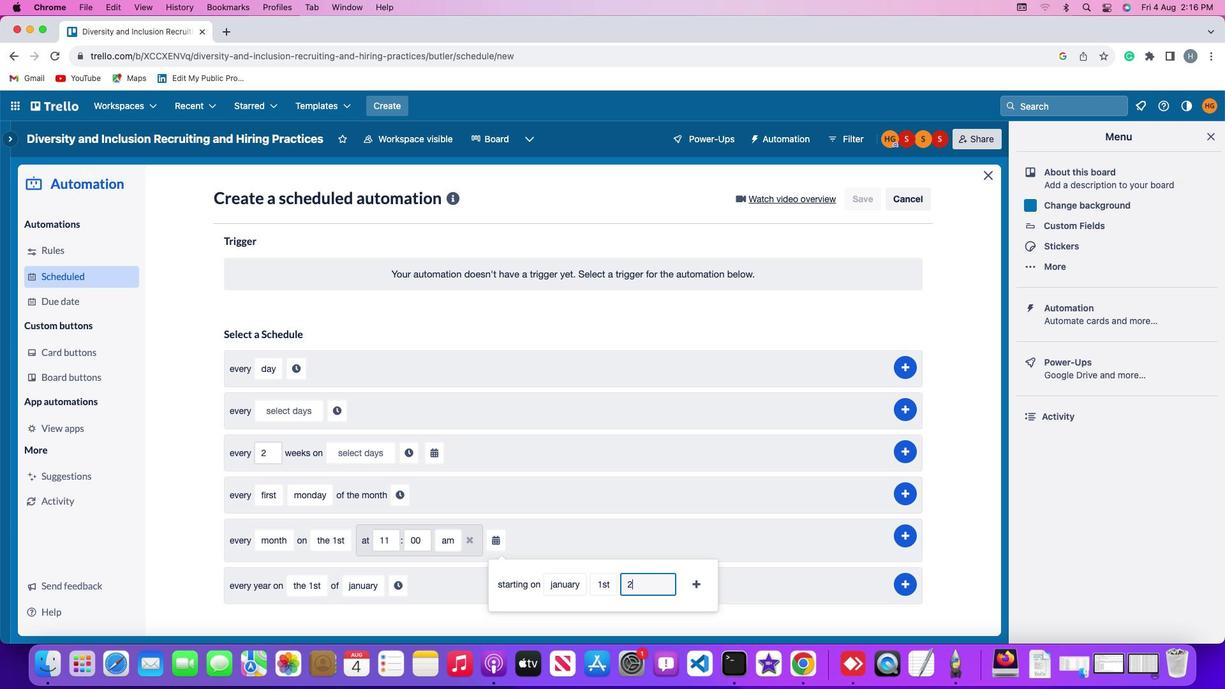 
Action: Mouse moved to (659, 579)
Screenshot: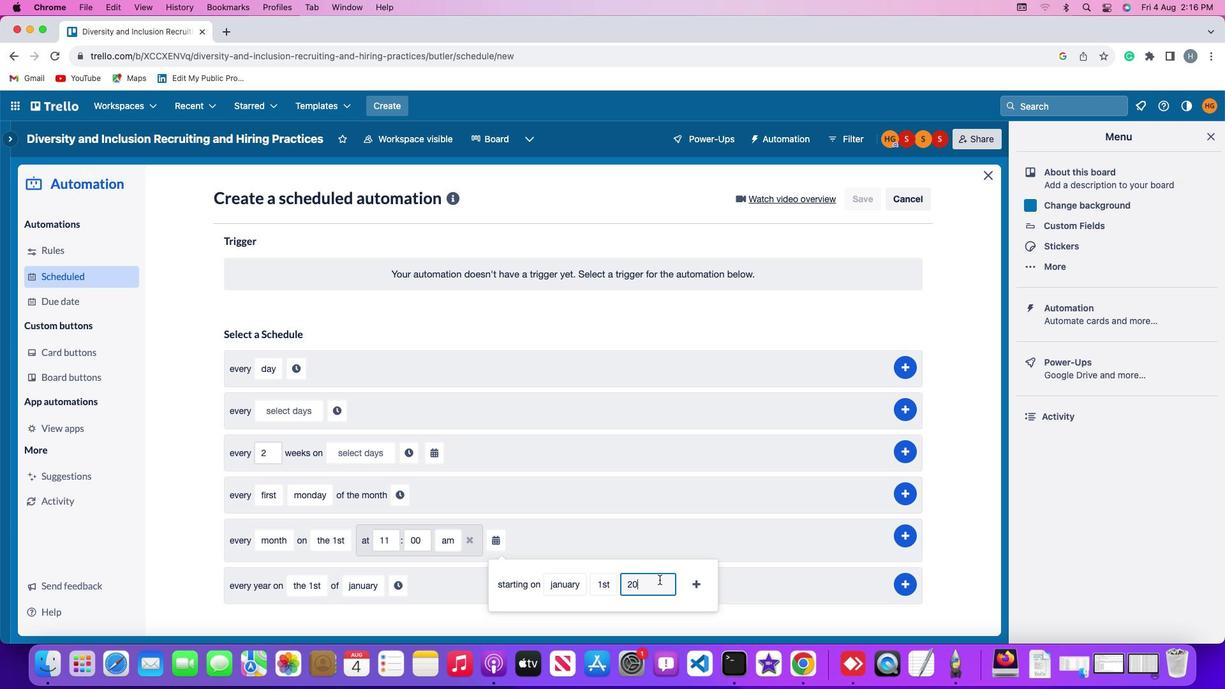 
Action: Key pressed '0'
Screenshot: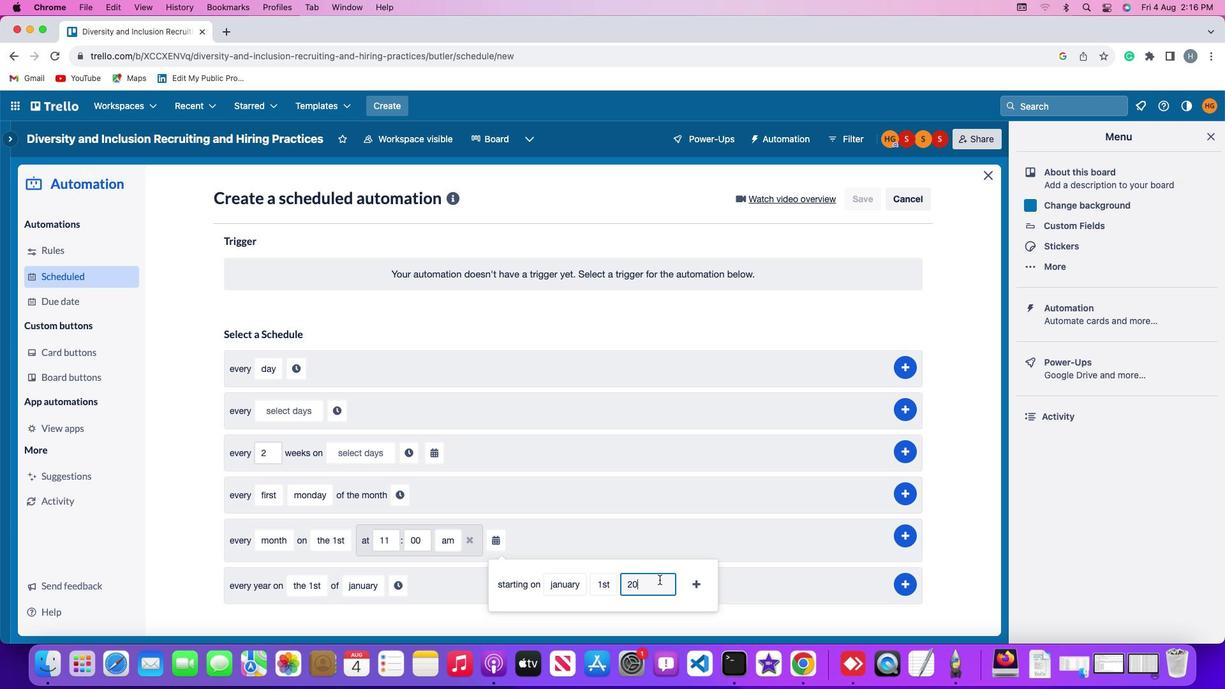 
Action: Mouse moved to (658, 579)
Screenshot: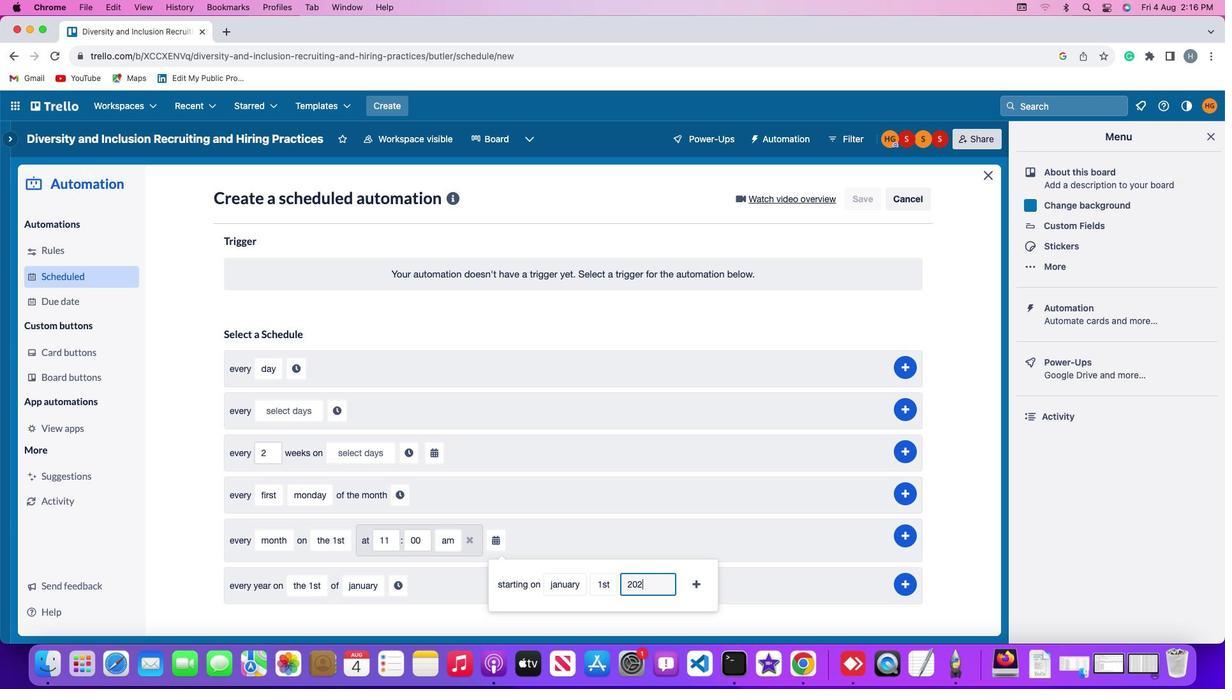 
Action: Key pressed '2''3'
Screenshot: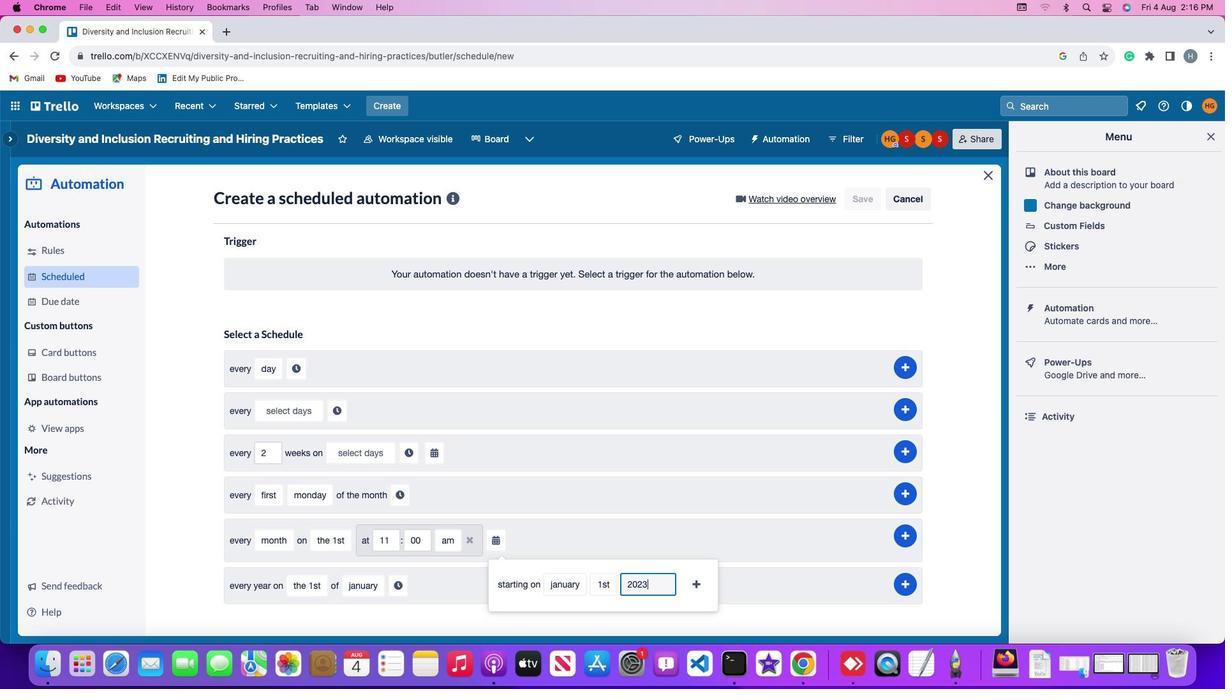 
Action: Mouse moved to (698, 581)
Screenshot: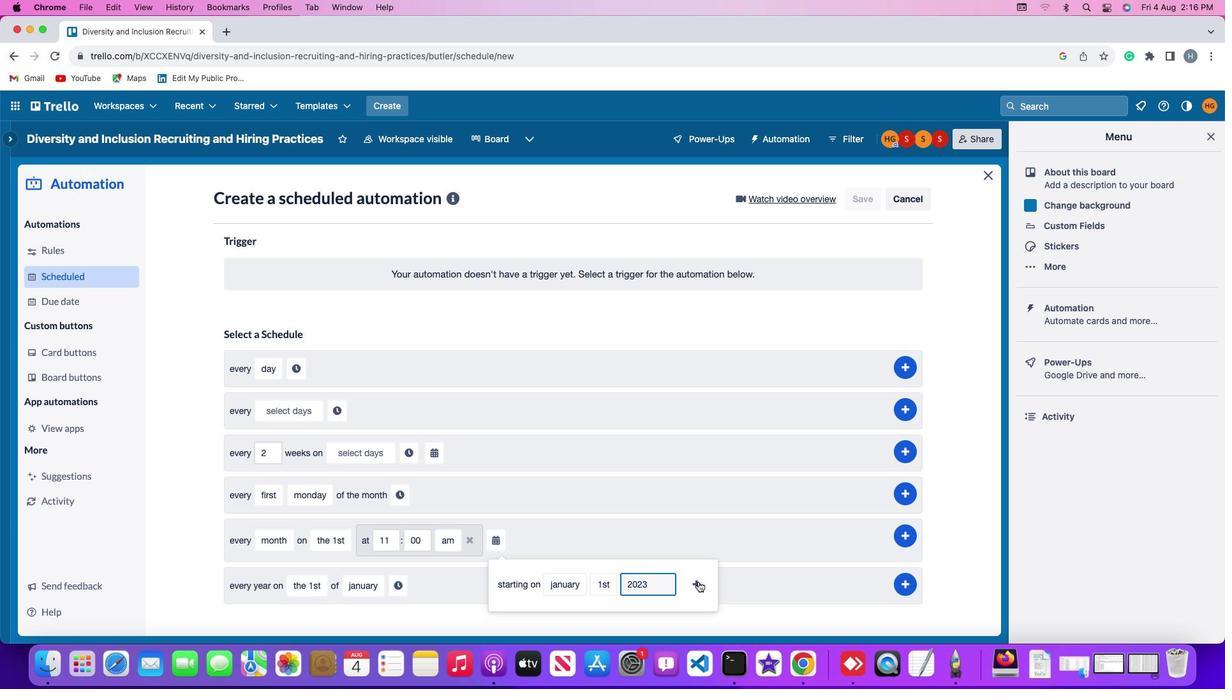 
Action: Mouse pressed left at (698, 581)
Screenshot: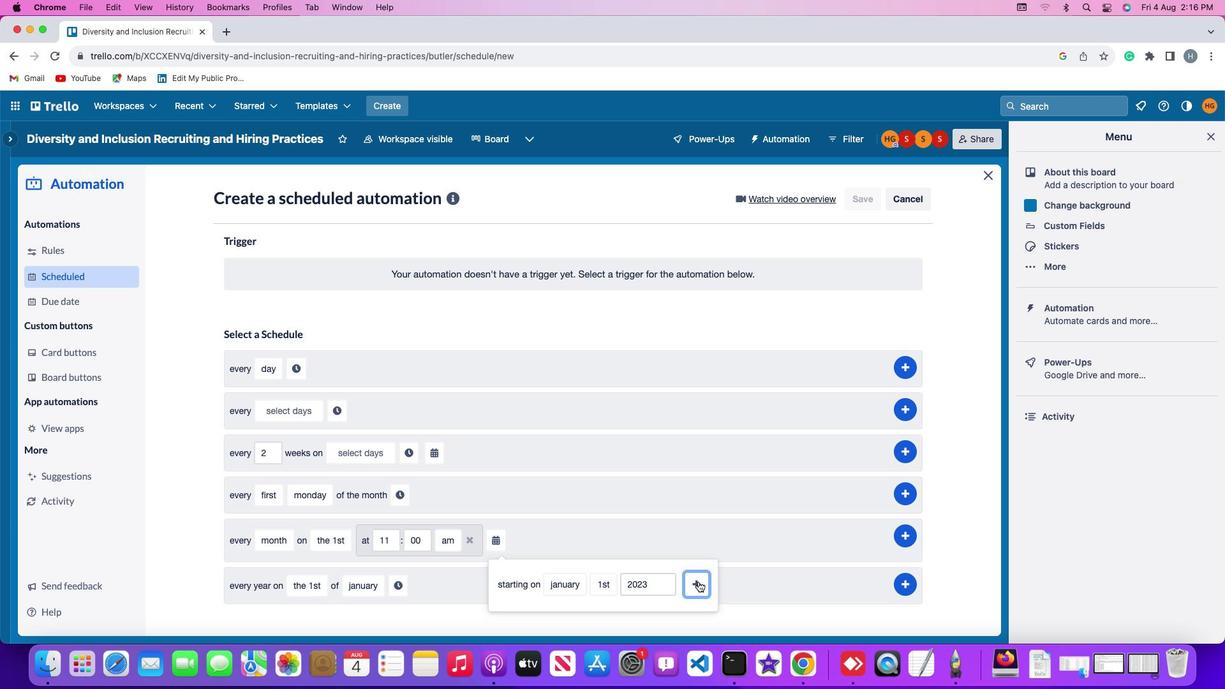 
Action: Mouse moved to (903, 535)
Screenshot: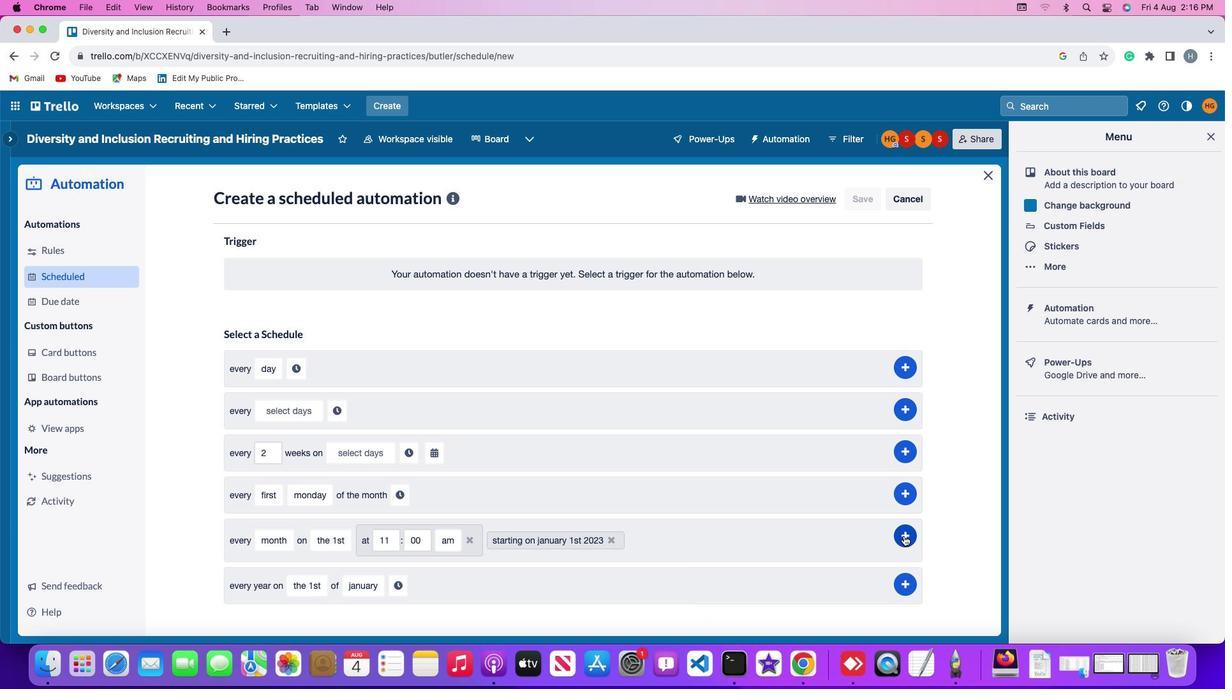 
Action: Mouse pressed left at (903, 535)
Screenshot: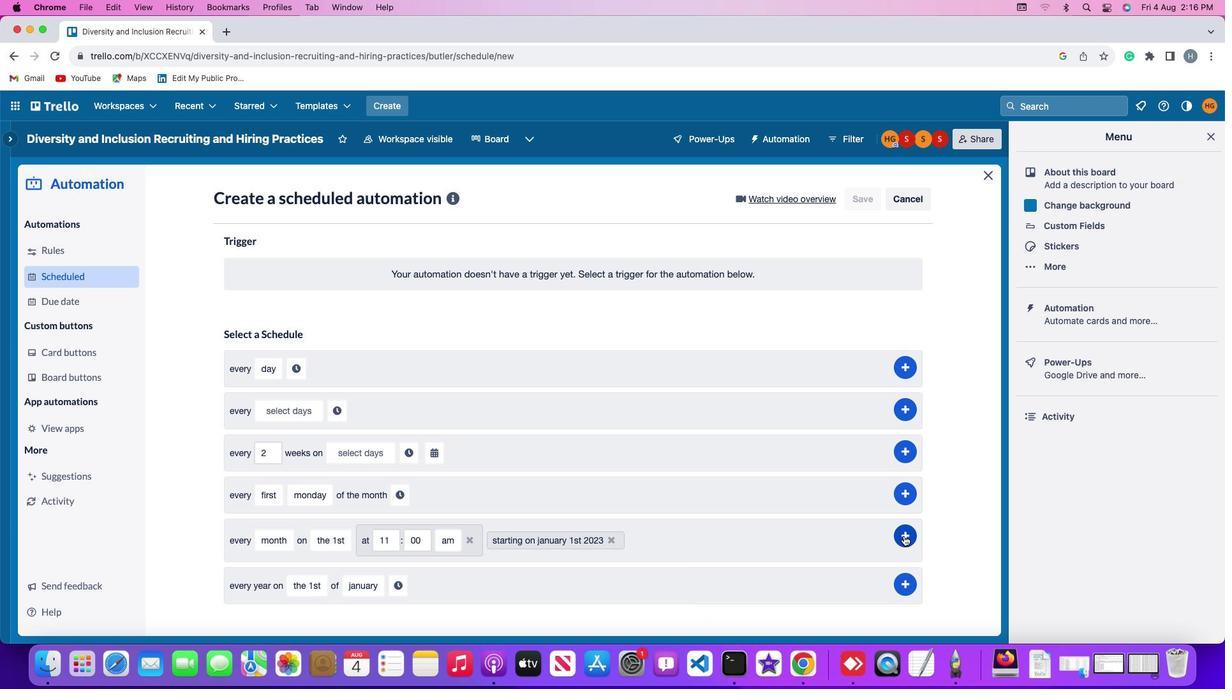 
Action: Mouse moved to (709, 338)
Screenshot: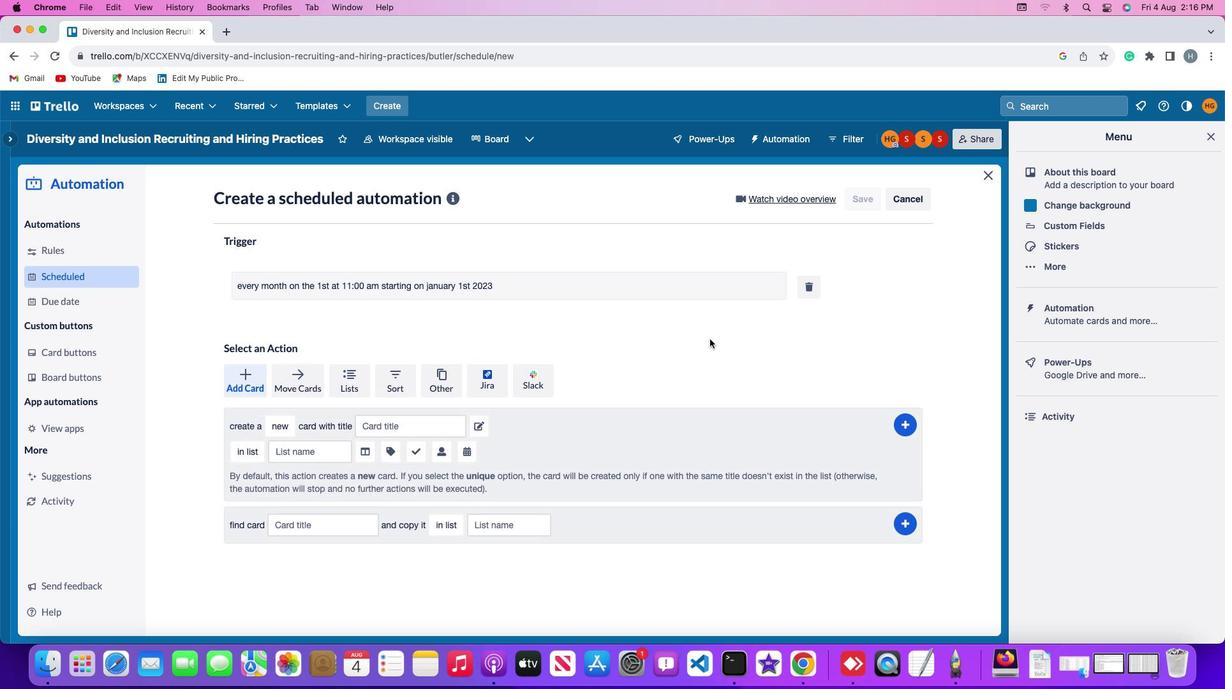 
